 Task: Change  the formatting of the data to Which is  Less than 5, In conditional formating, put the option 'Green Fill with Dark Green Text. . 'add another formatting option Format As Table, insert the option Orange Table style Medium 3 In the sheet   Impact Sales log   book
Action: Mouse moved to (131, 300)
Screenshot: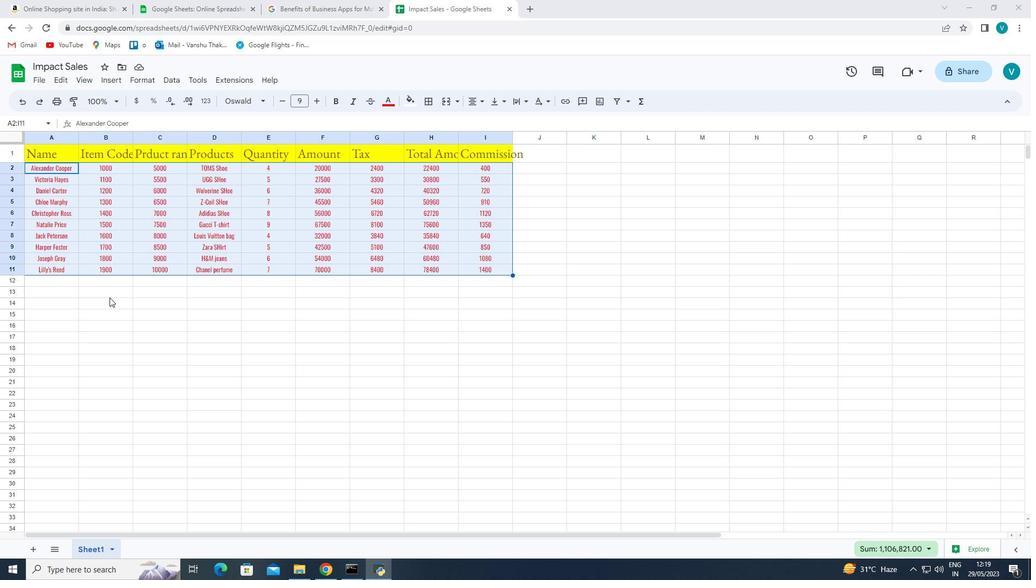 
Action: Mouse pressed left at (131, 300)
Screenshot: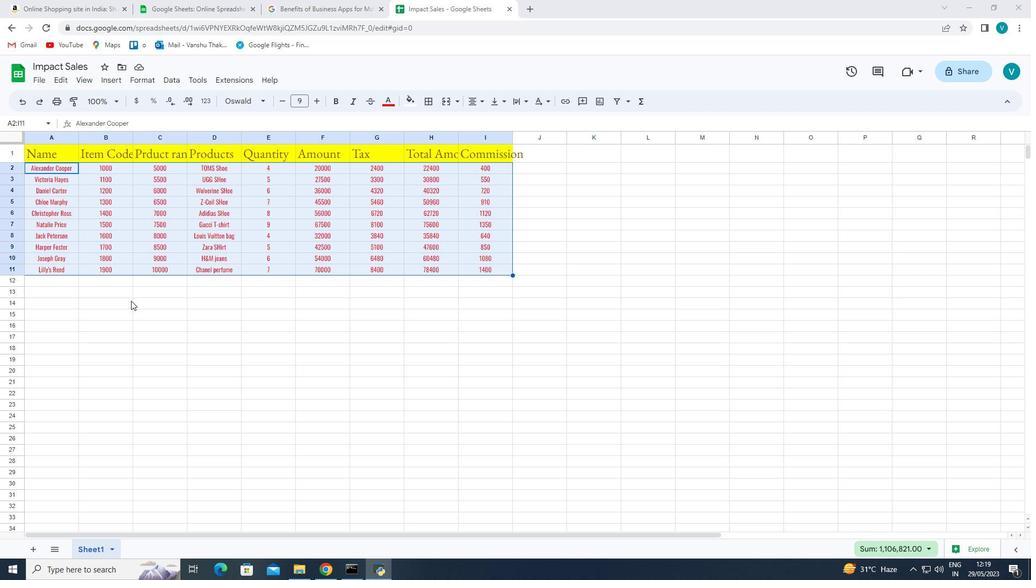 
Action: Mouse moved to (67, 165)
Screenshot: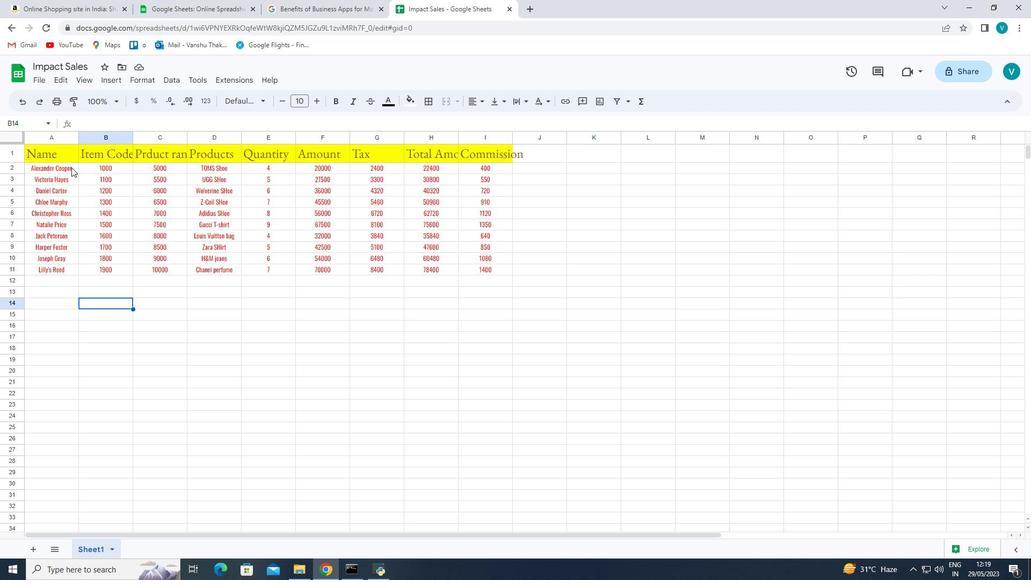 
Action: Mouse pressed left at (67, 165)
Screenshot: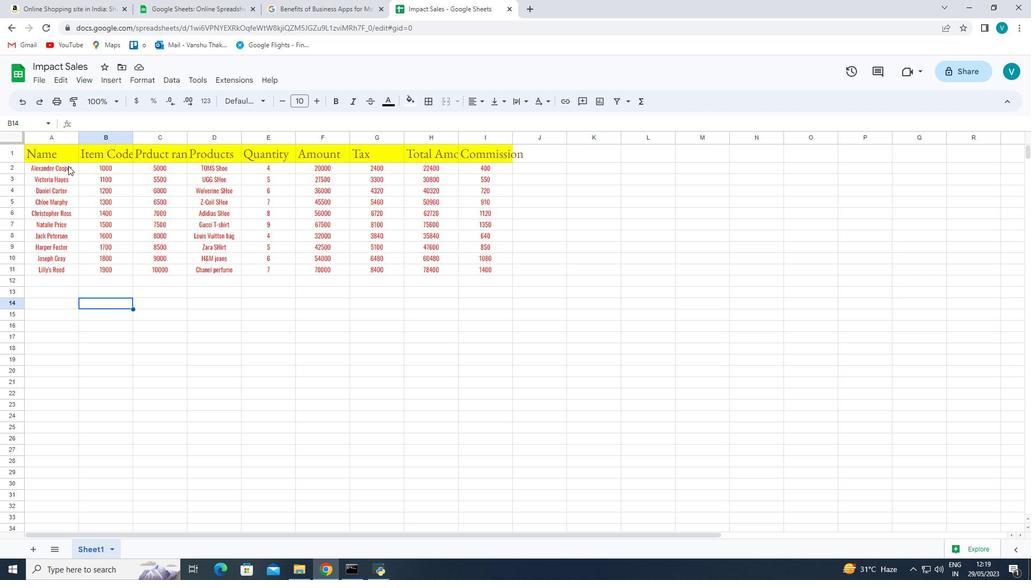 
Action: Key pressed <Key.shift><Key.right><Key.right><Key.right><Key.right><Key.right><Key.right><Key.right><Key.right><Key.down><Key.down><Key.down><Key.down><Key.down><Key.down><Key.down><Key.down><Key.down>
Screenshot: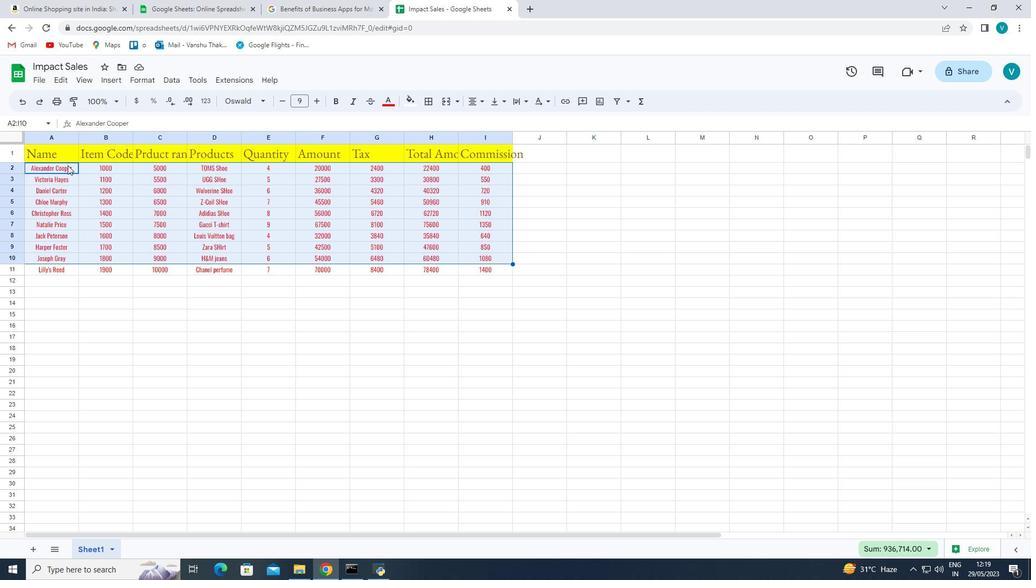 
Action: Mouse moved to (130, 80)
Screenshot: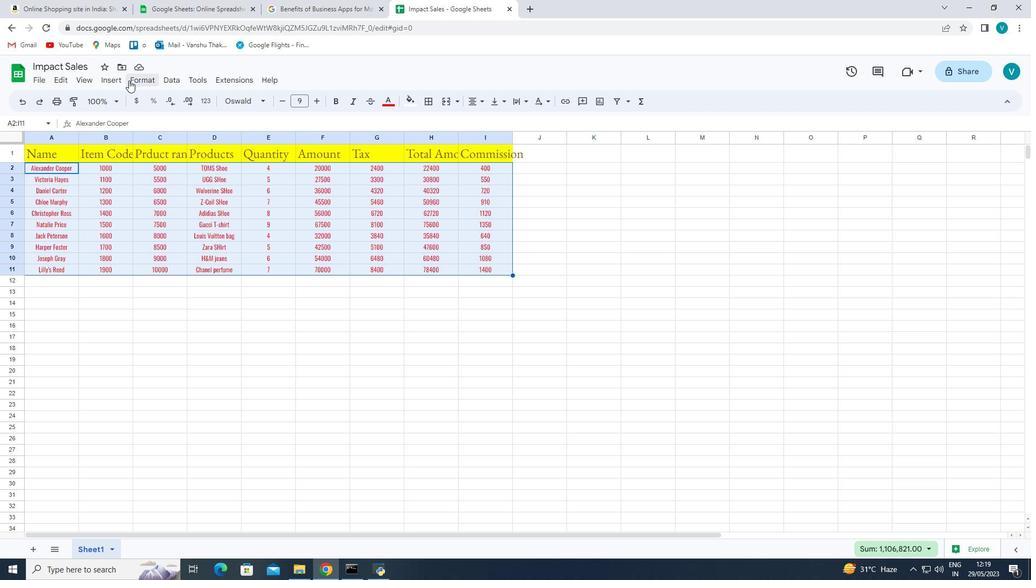 
Action: Mouse pressed left at (130, 80)
Screenshot: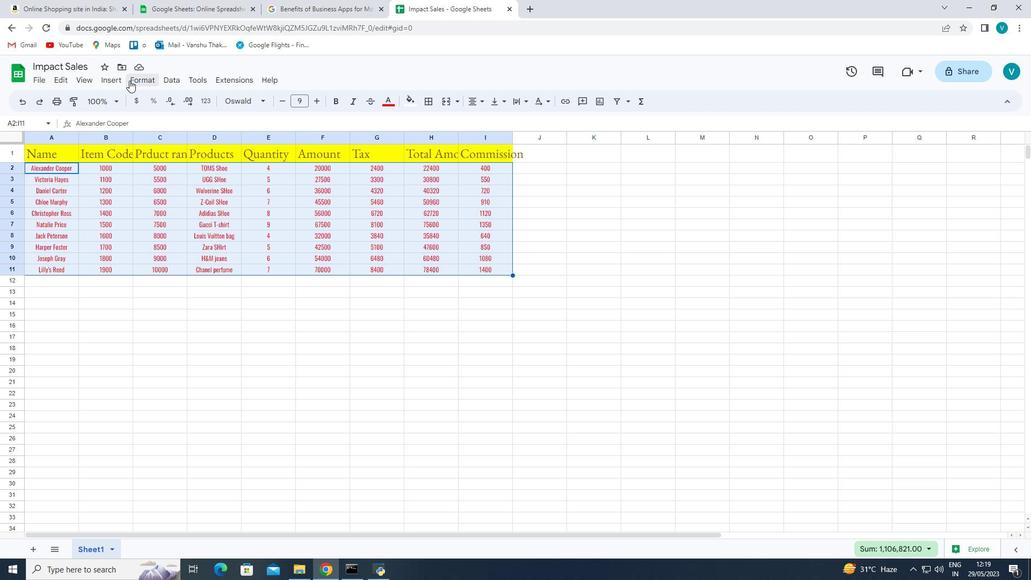 
Action: Mouse moved to (171, 258)
Screenshot: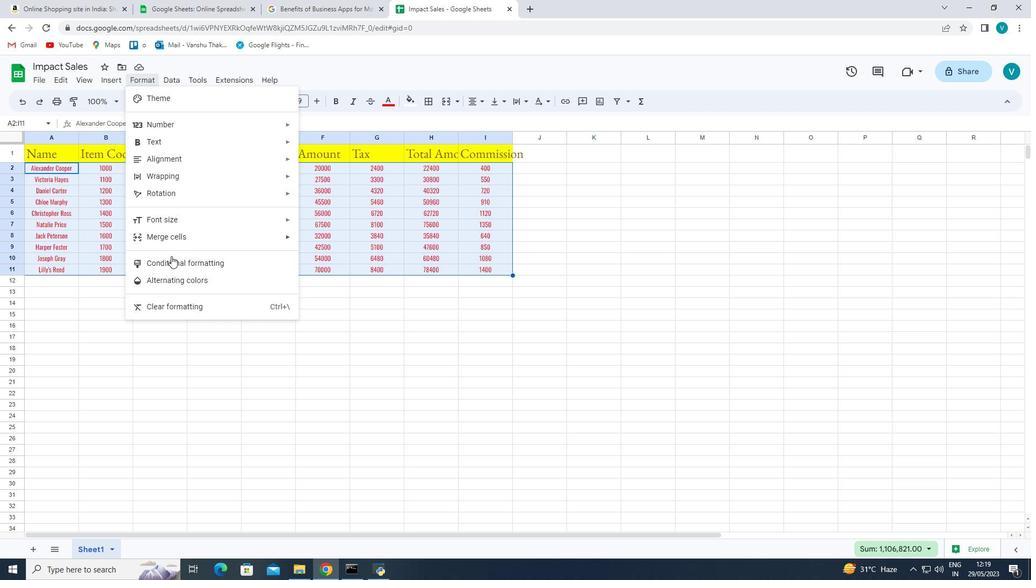 
Action: Mouse pressed left at (171, 258)
Screenshot: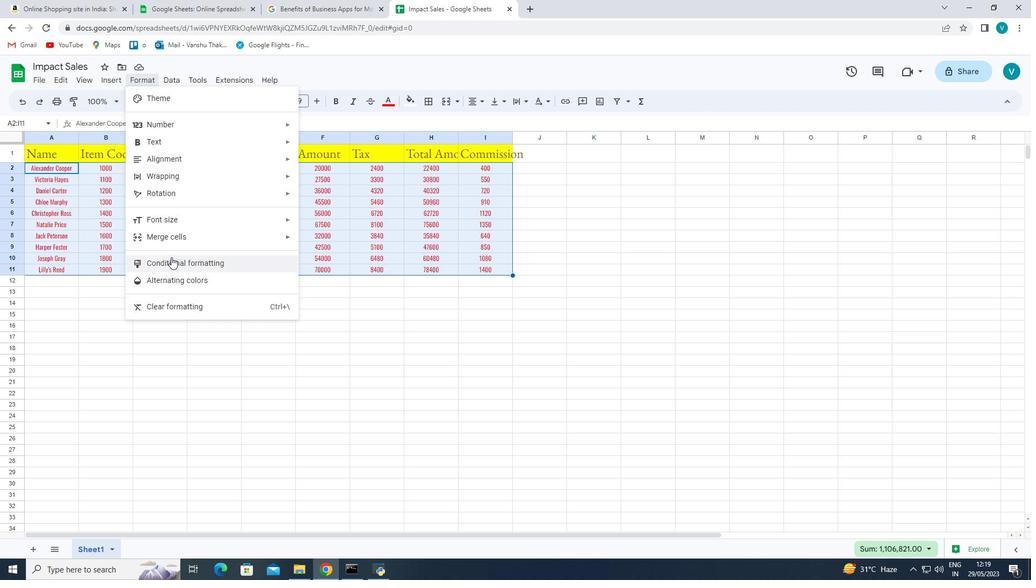 
Action: Mouse moved to (965, 250)
Screenshot: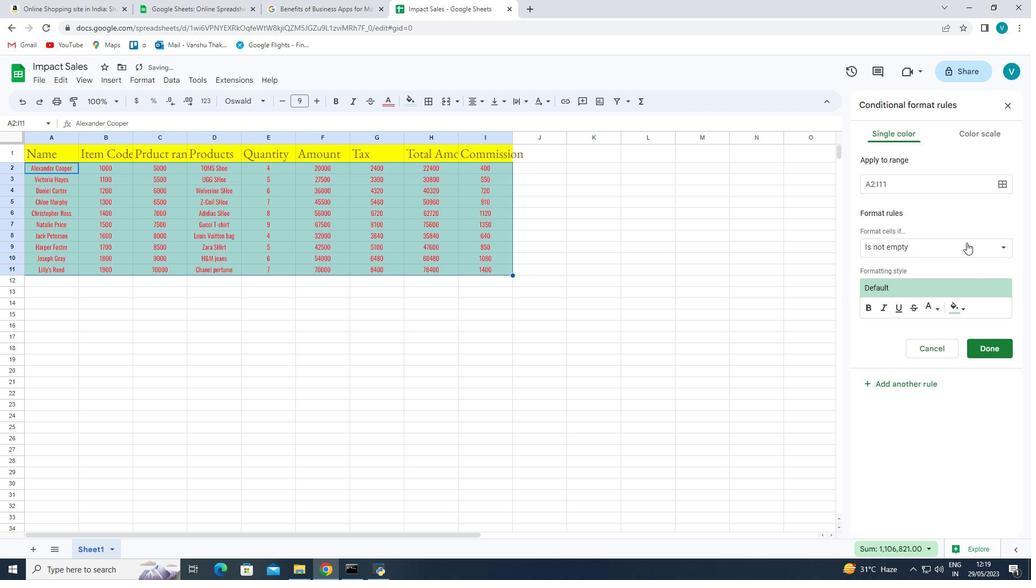 
Action: Mouse pressed left at (965, 250)
Screenshot: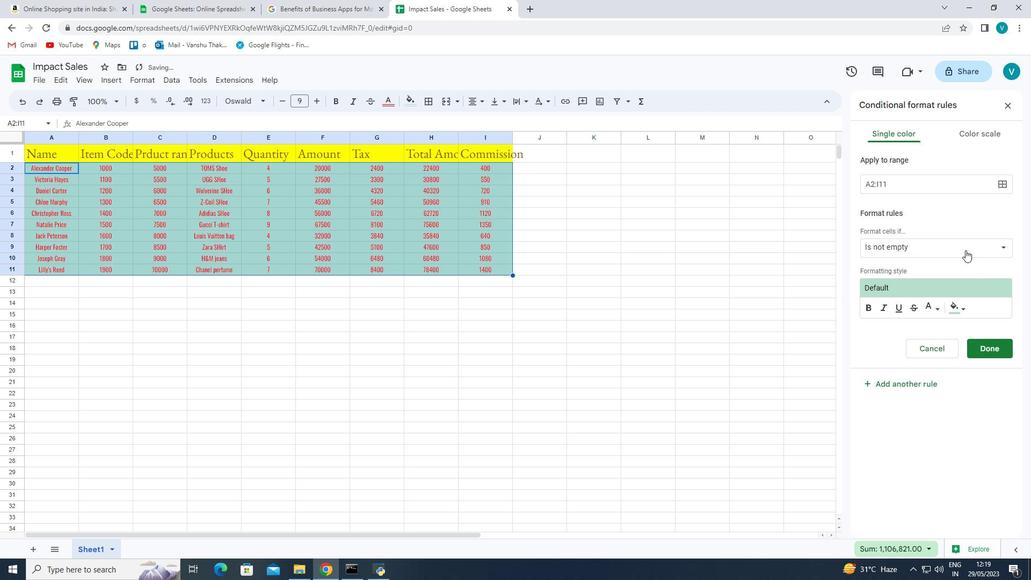 
Action: Mouse moved to (908, 449)
Screenshot: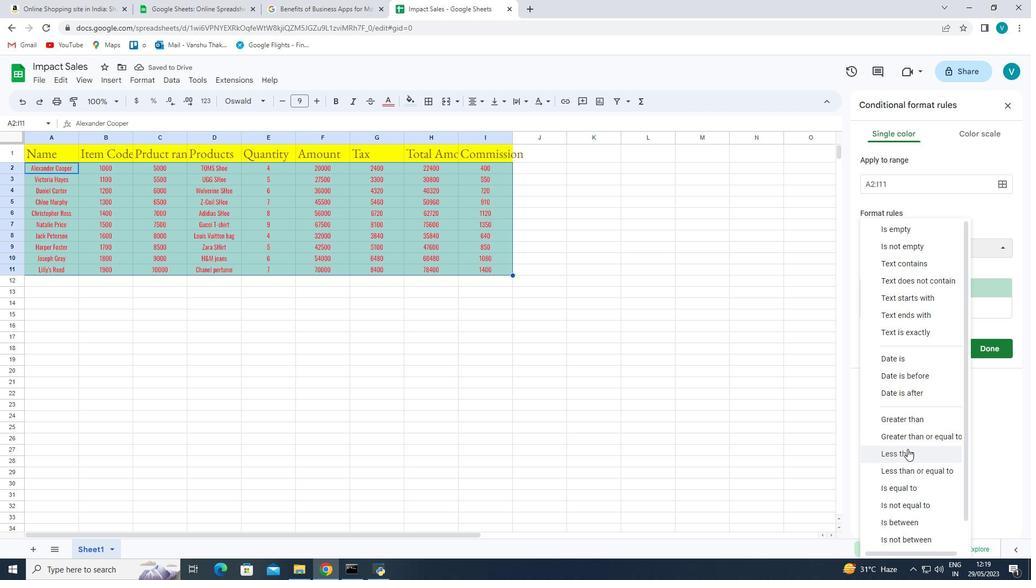
Action: Mouse pressed left at (908, 449)
Screenshot: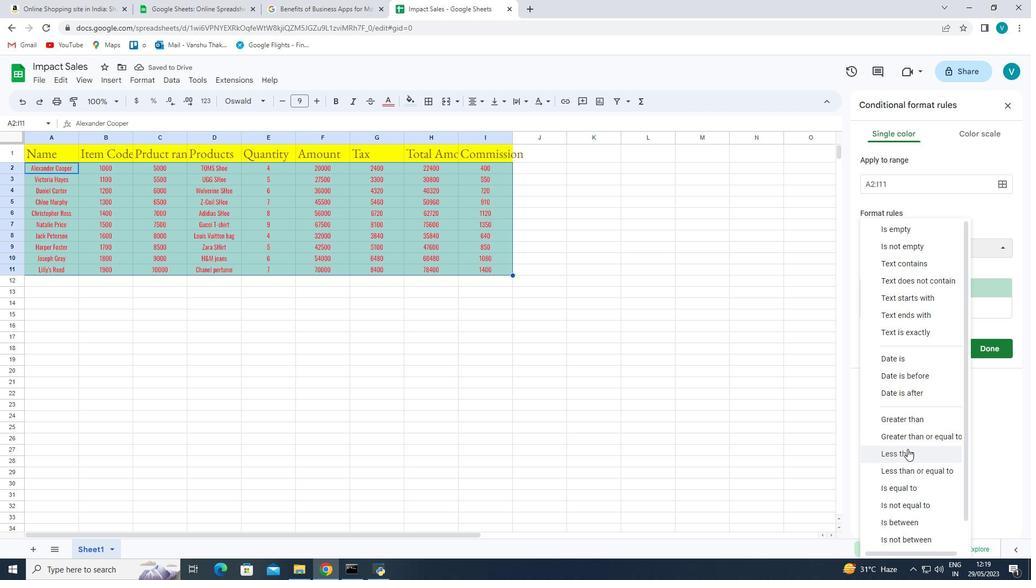 
Action: Mouse moved to (932, 265)
Screenshot: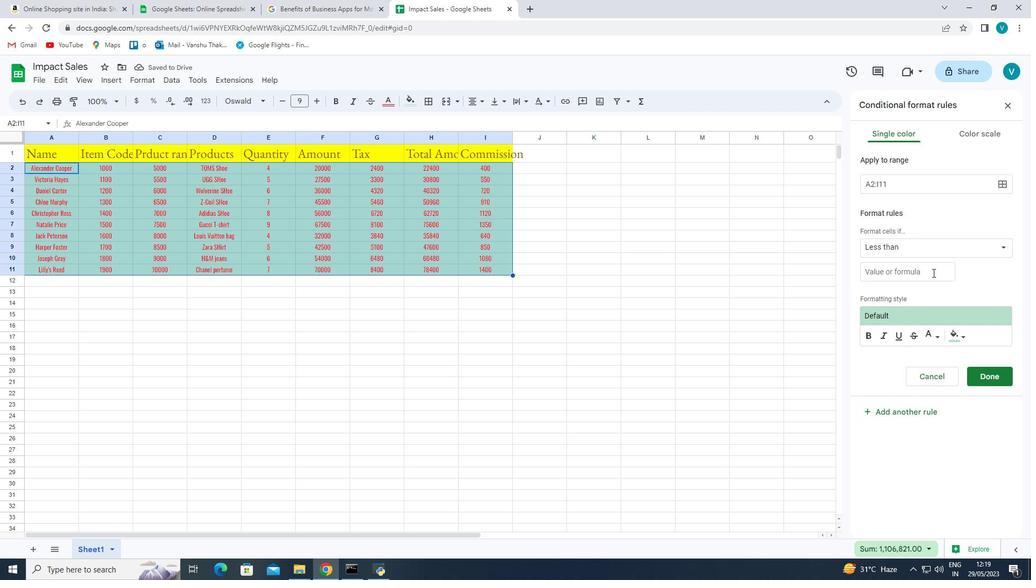 
Action: Mouse pressed left at (932, 265)
Screenshot: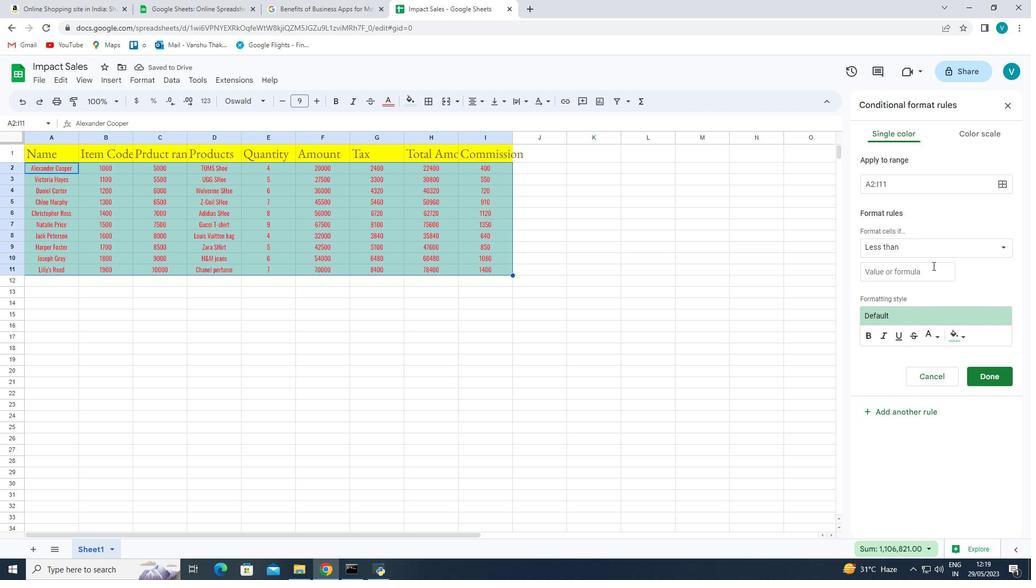 
Action: Key pressed 5
Screenshot: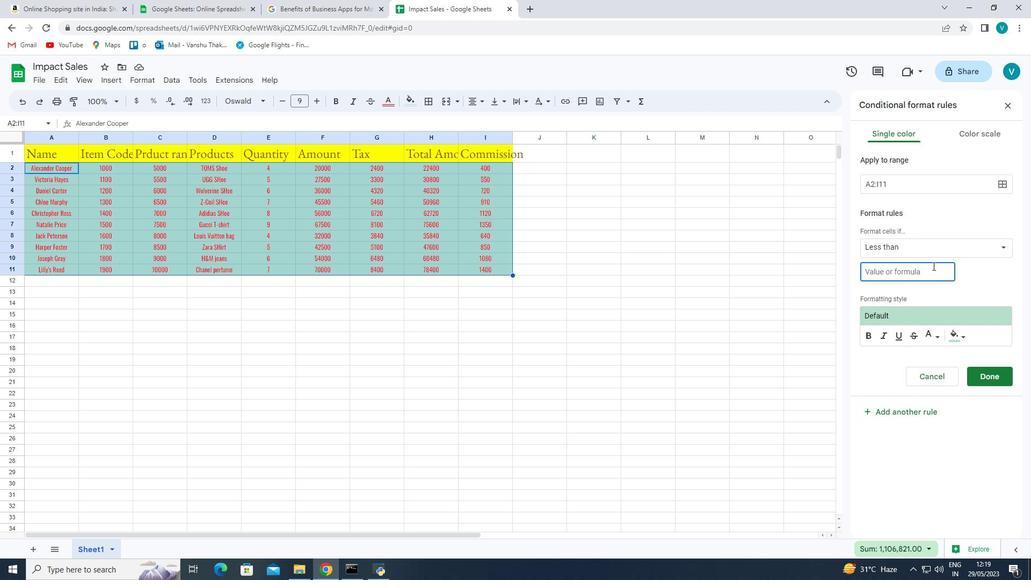 
Action: Mouse moved to (955, 335)
Screenshot: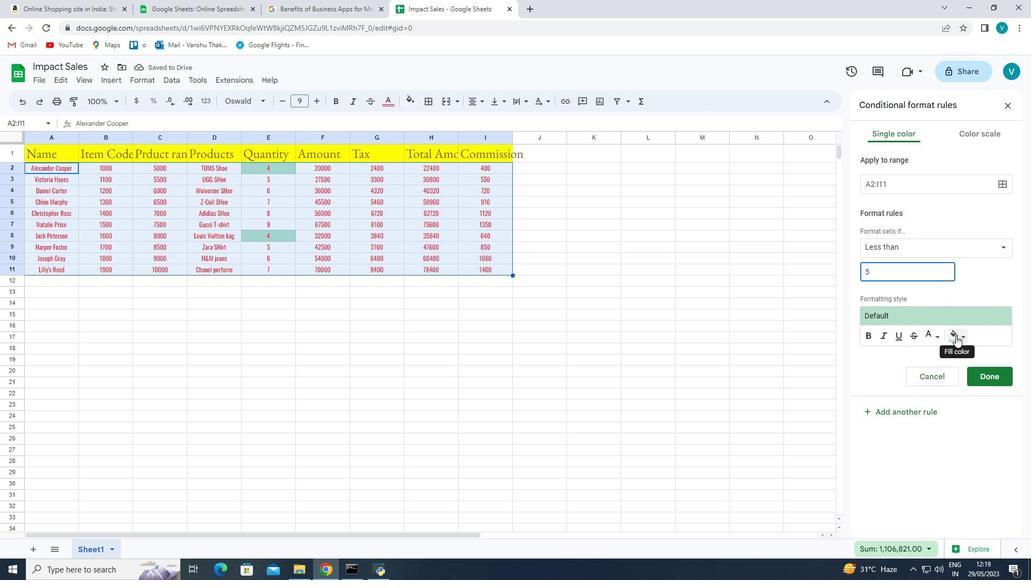 
Action: Mouse pressed left at (955, 335)
Screenshot: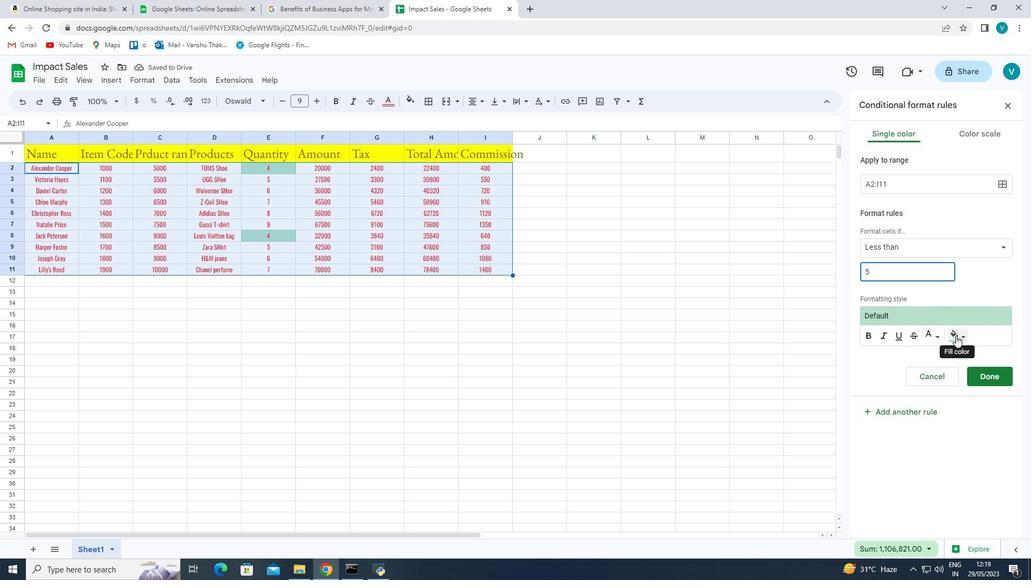 
Action: Mouse moved to (897, 431)
Screenshot: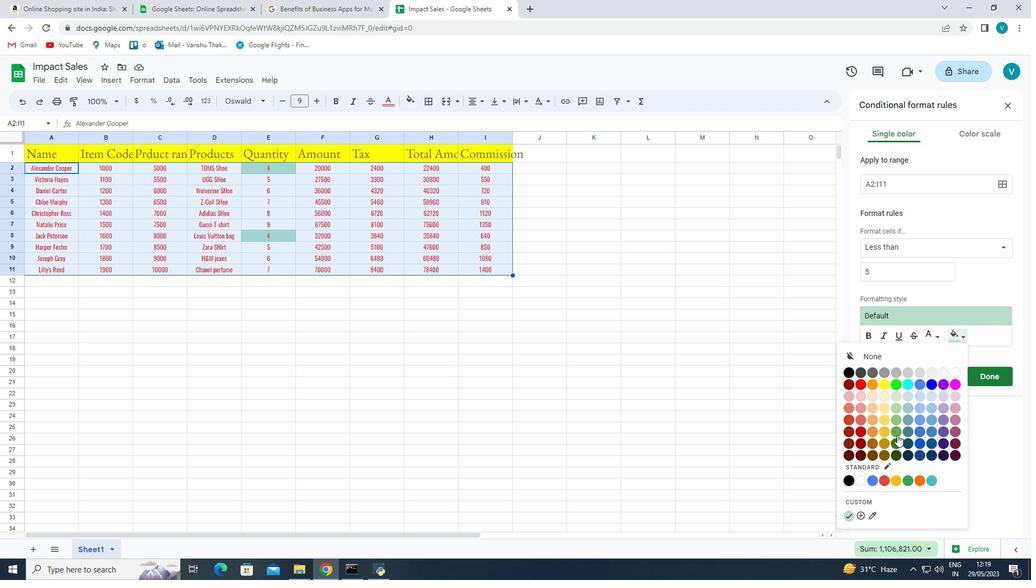 
Action: Mouse pressed left at (897, 431)
Screenshot: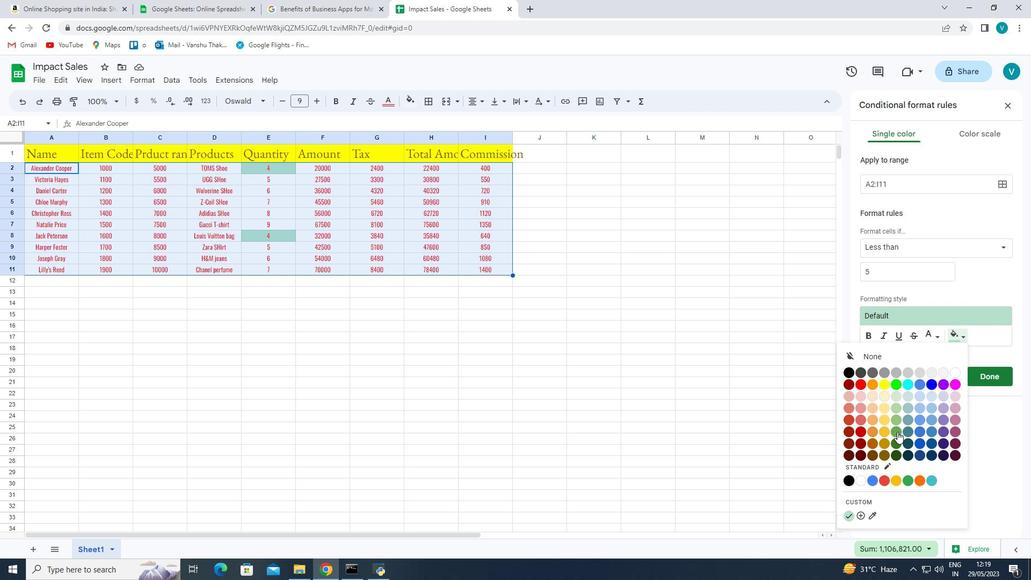 
Action: Mouse moved to (931, 329)
Screenshot: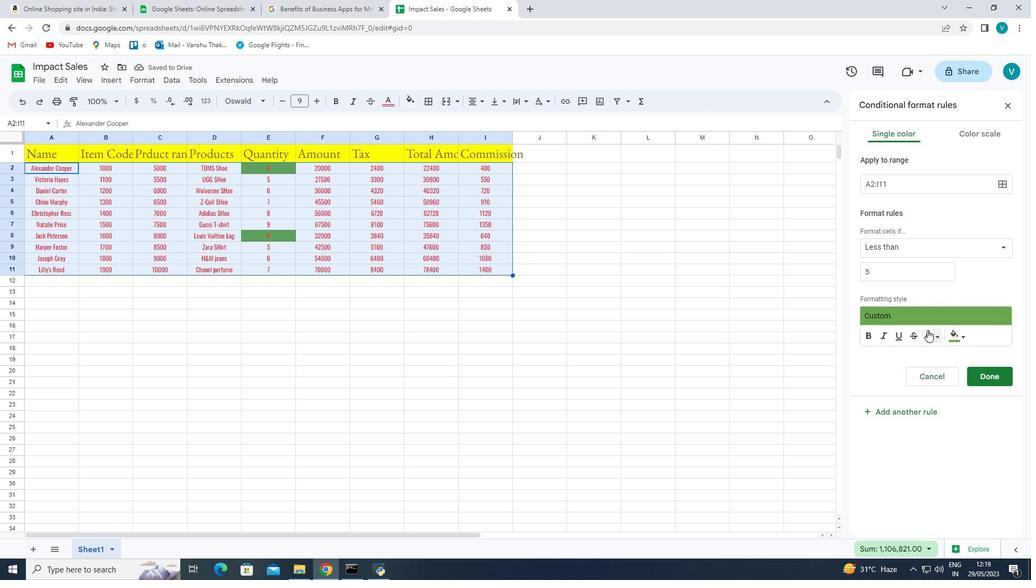 
Action: Mouse pressed left at (931, 329)
Screenshot: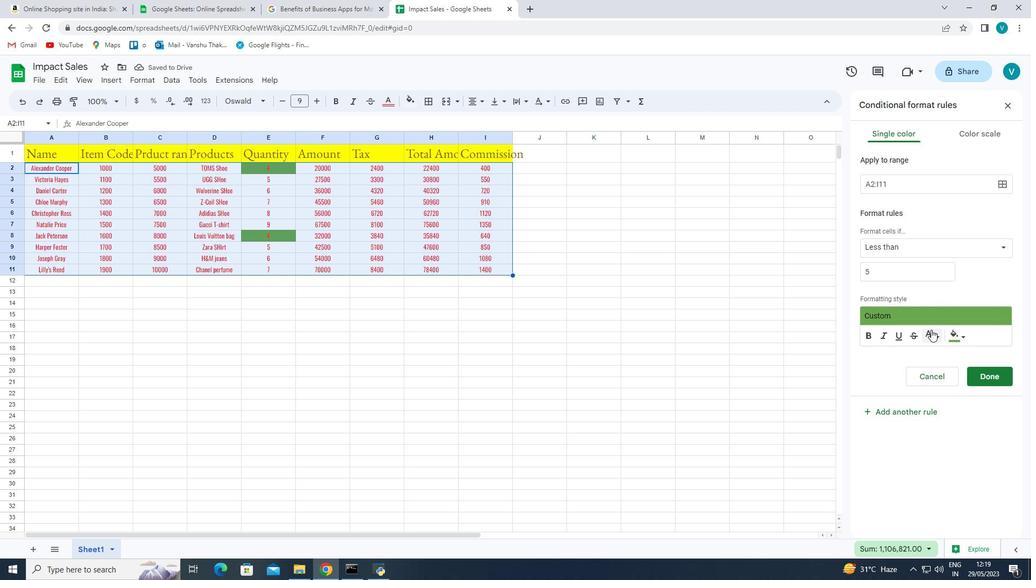
Action: Mouse moved to (884, 481)
Screenshot: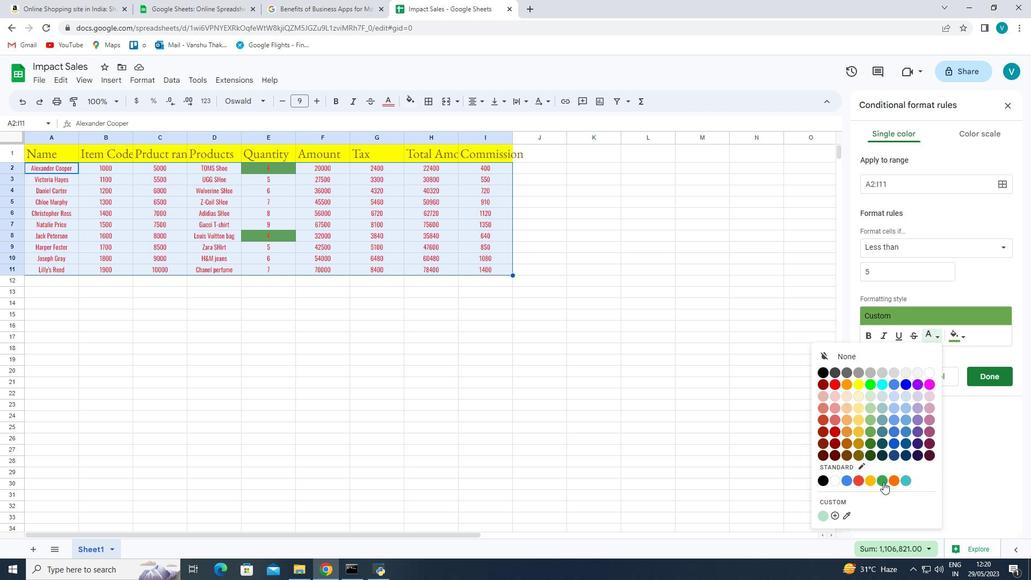 
Action: Mouse pressed left at (884, 481)
Screenshot: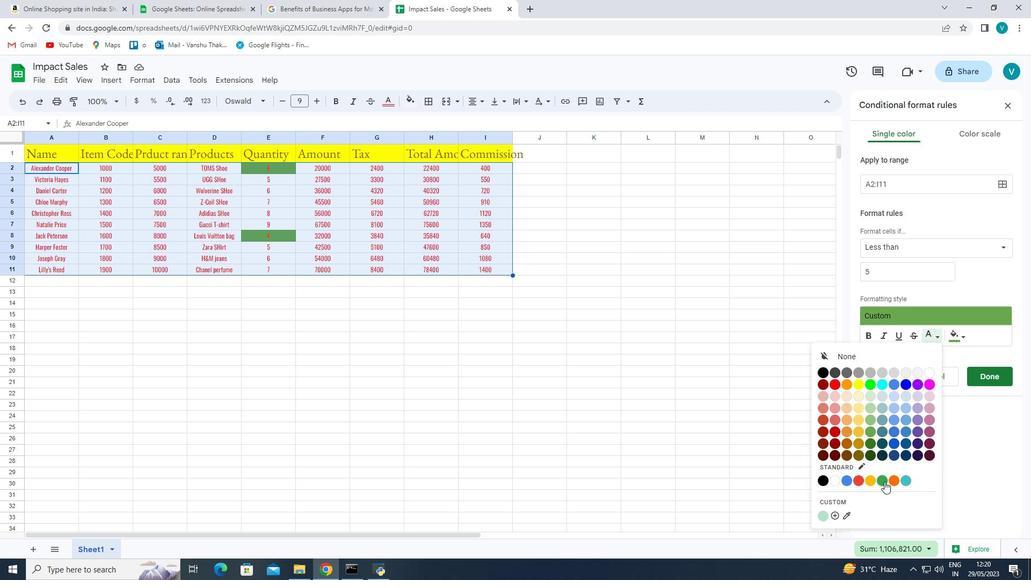 
Action: Mouse moved to (984, 376)
Screenshot: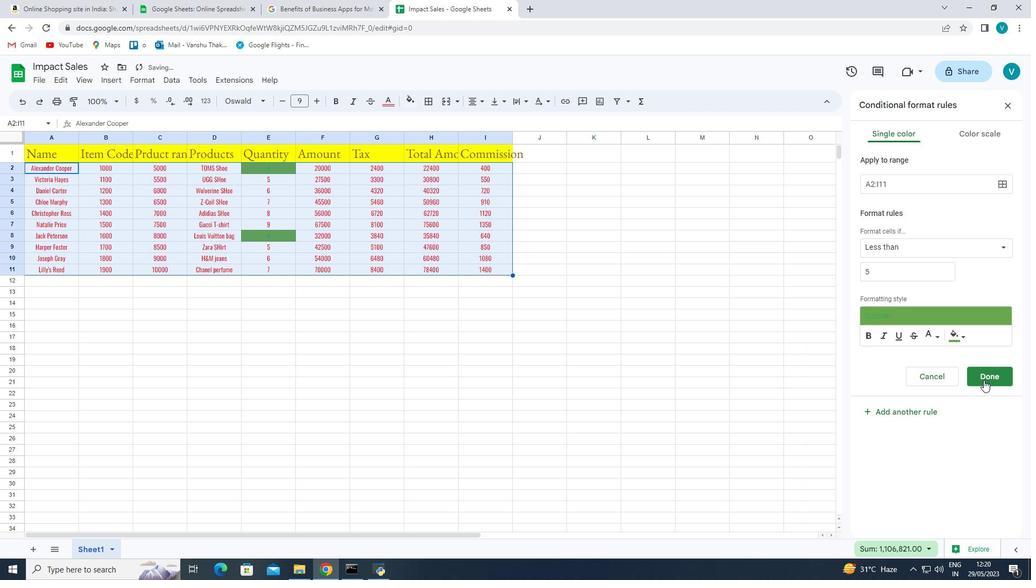 
Action: Mouse pressed left at (984, 376)
Screenshot: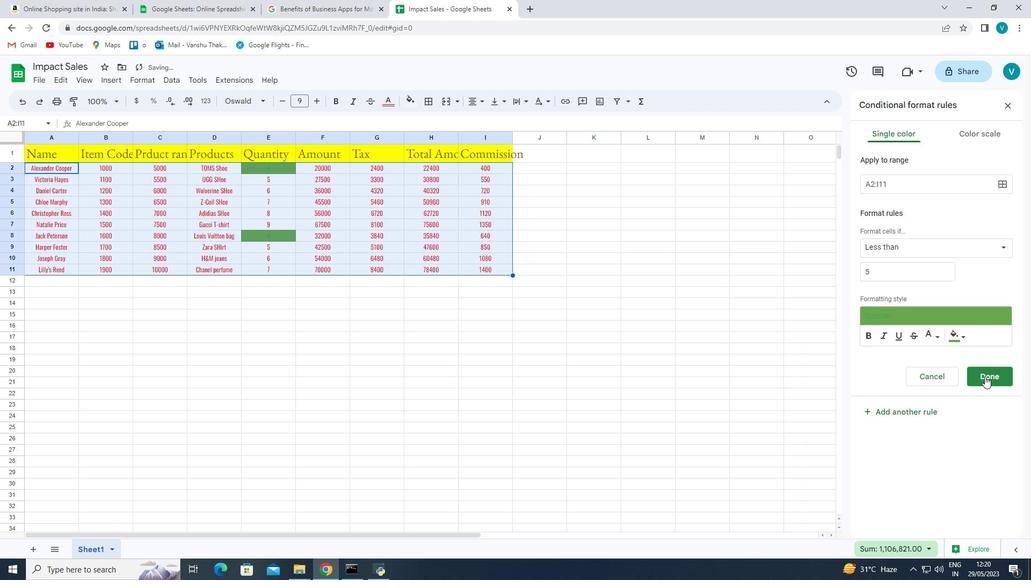 
Action: Mouse moved to (621, 352)
Screenshot: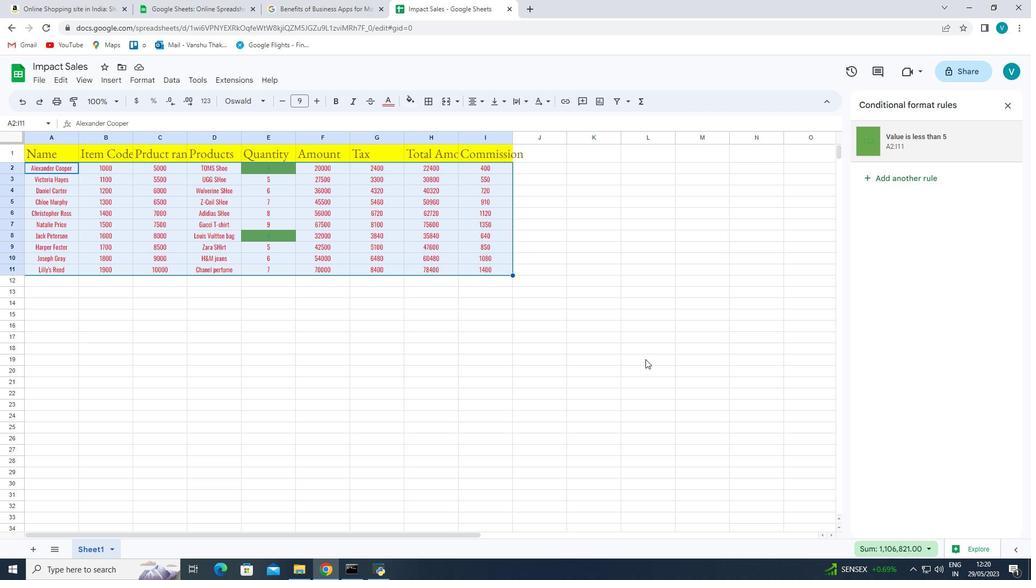 
Action: Mouse pressed left at (621, 352)
Screenshot: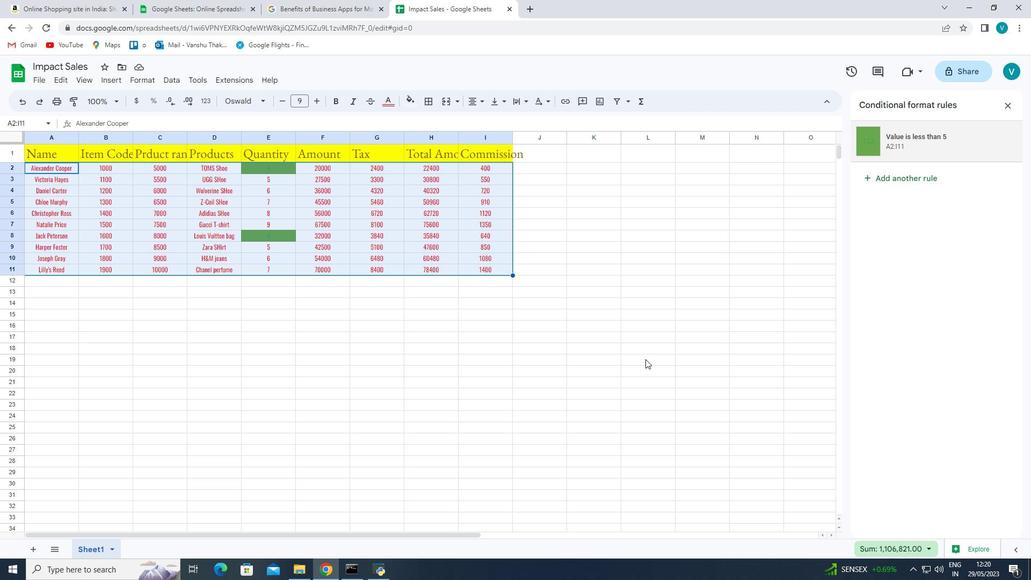 
Action: Mouse moved to (69, 169)
Screenshot: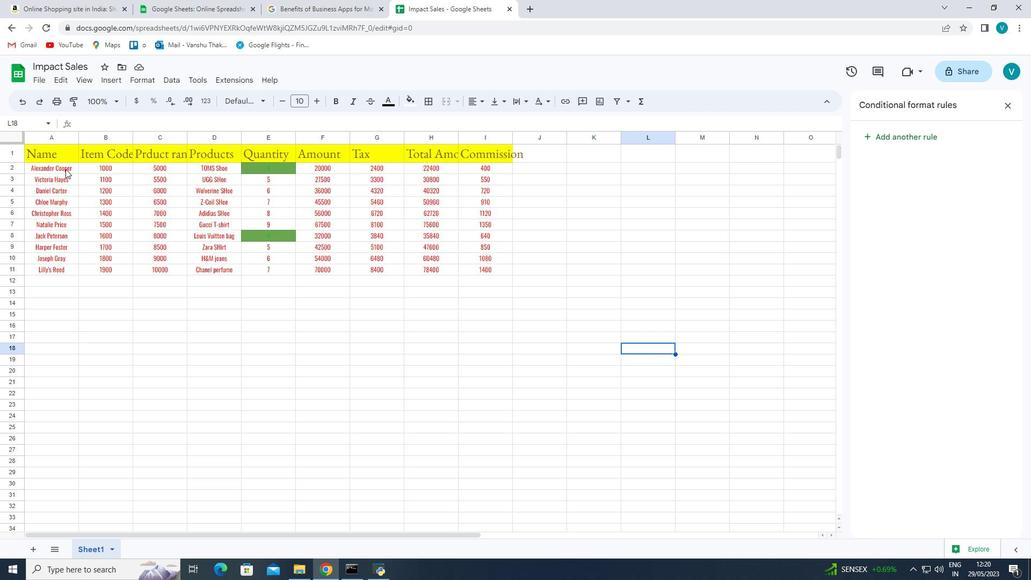 
Action: Mouse pressed left at (69, 169)
Screenshot: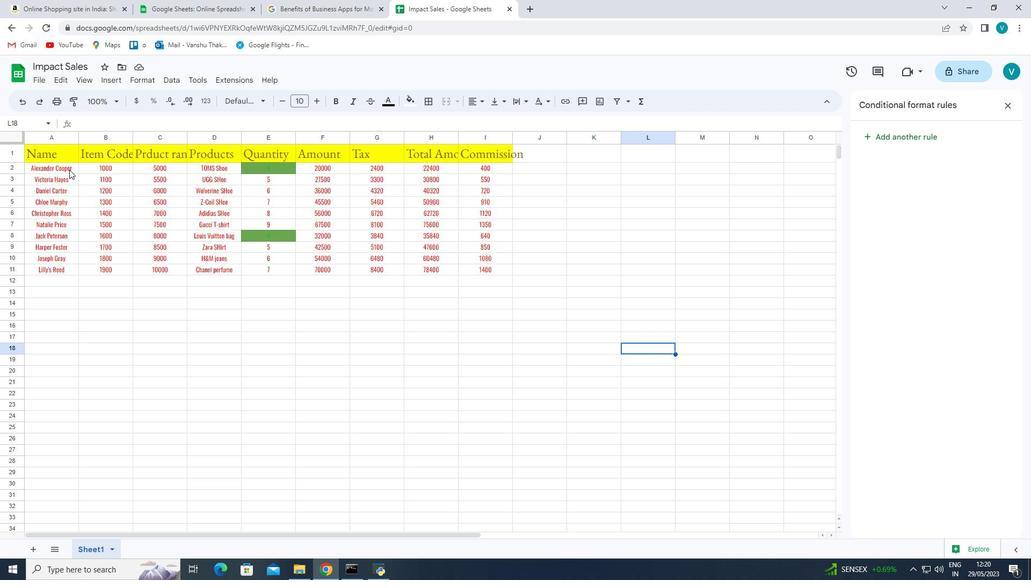 
Action: Mouse moved to (67, 140)
Screenshot: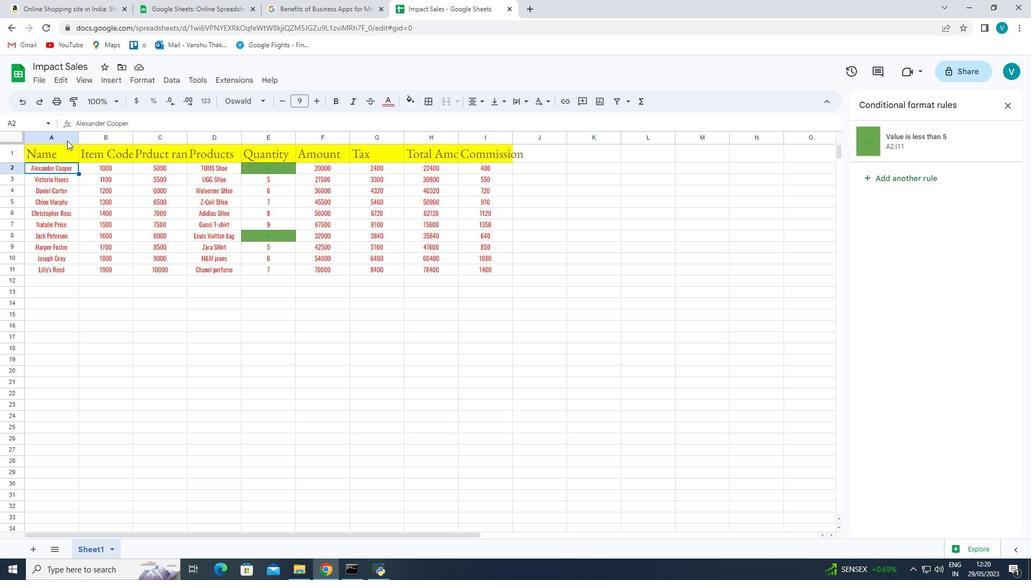 
Action: Mouse pressed left at (67, 140)
Screenshot: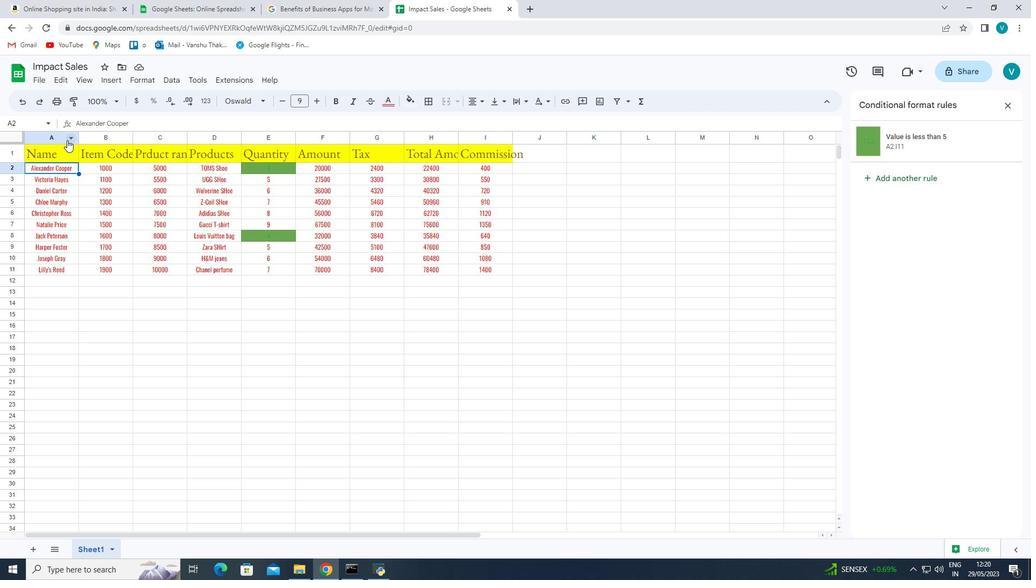 
Action: Mouse moved to (253, 137)
Screenshot: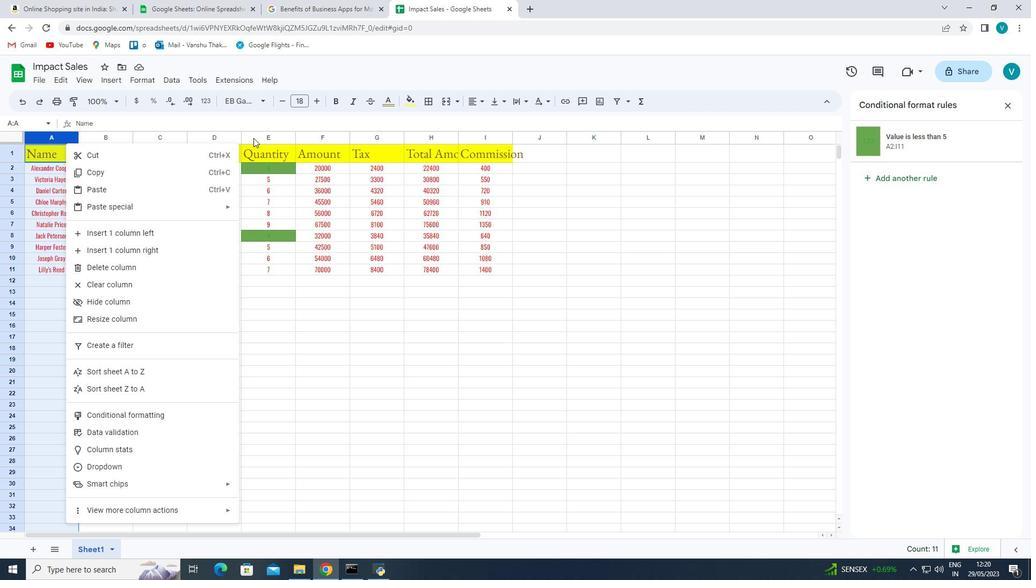 
Action: Mouse pressed left at (253, 137)
Screenshot: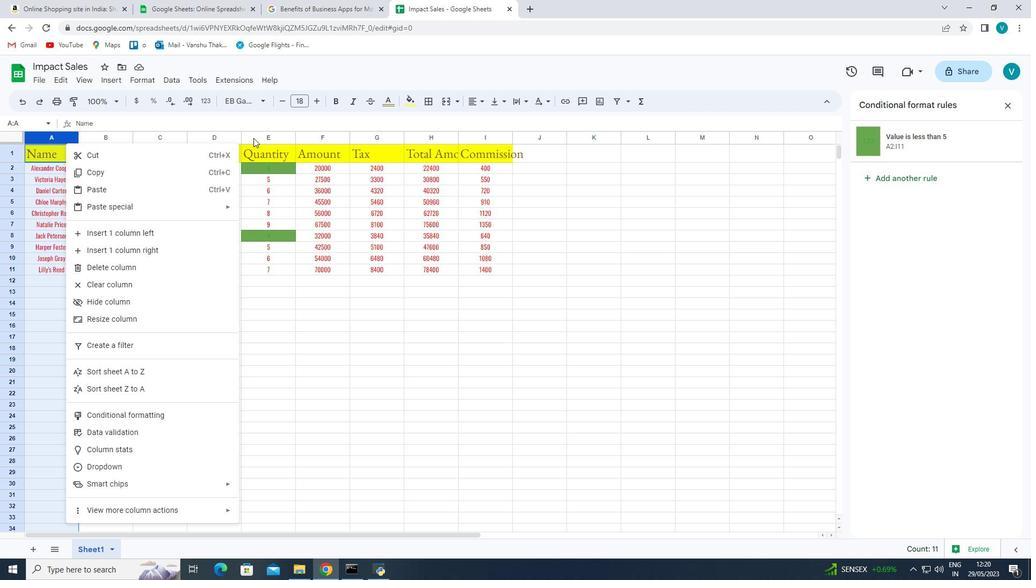 
Action: Mouse moved to (926, 142)
Screenshot: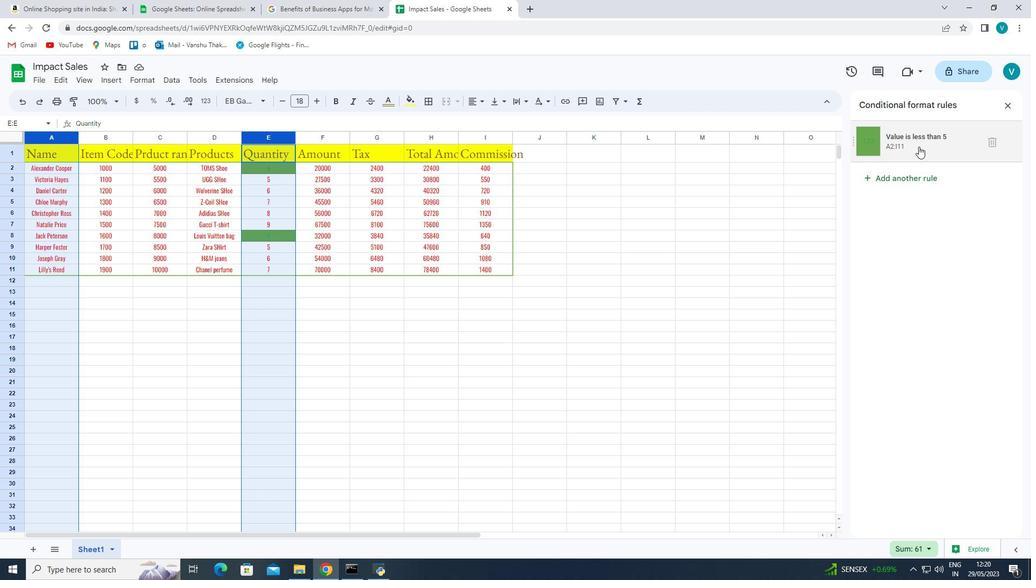 
Action: Mouse pressed left at (926, 142)
Screenshot: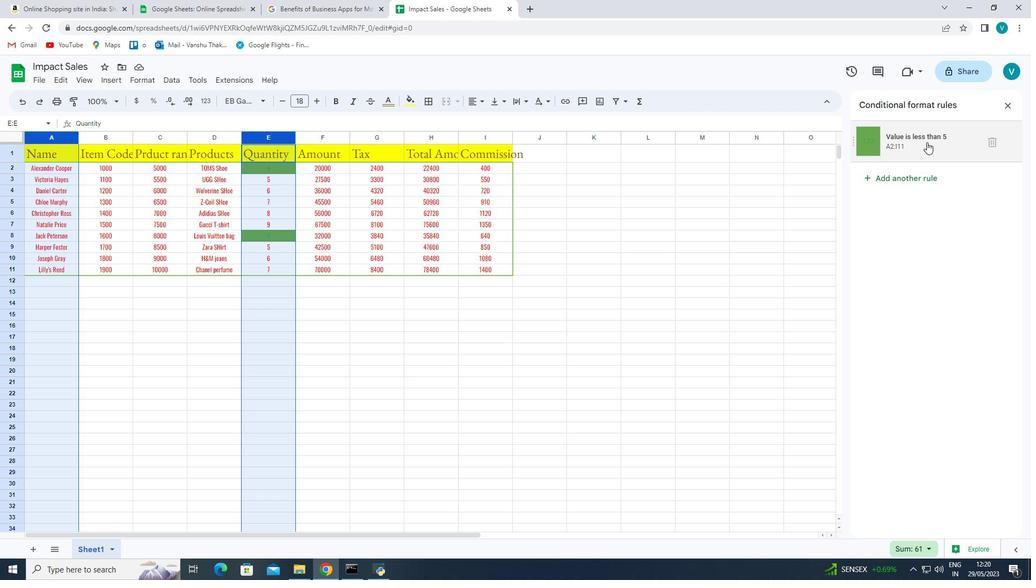 
Action: Mouse moved to (932, 336)
Screenshot: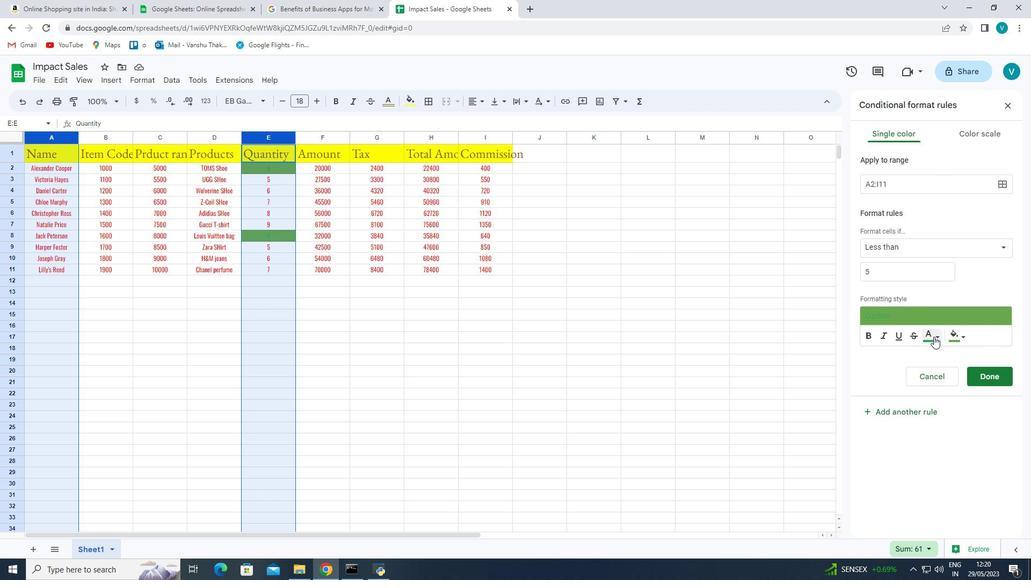 
Action: Mouse pressed left at (932, 336)
Screenshot: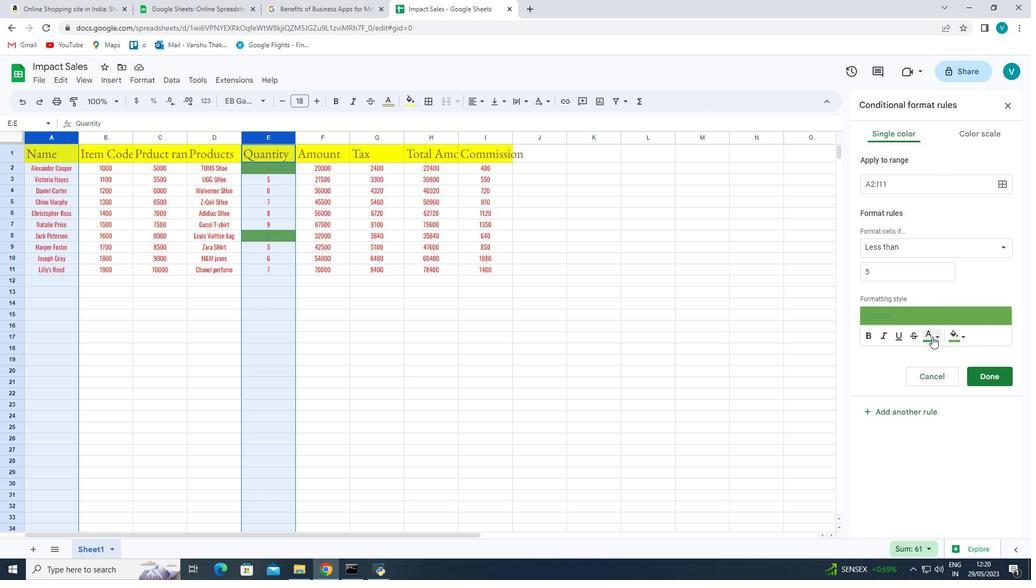
Action: Mouse moved to (870, 431)
Screenshot: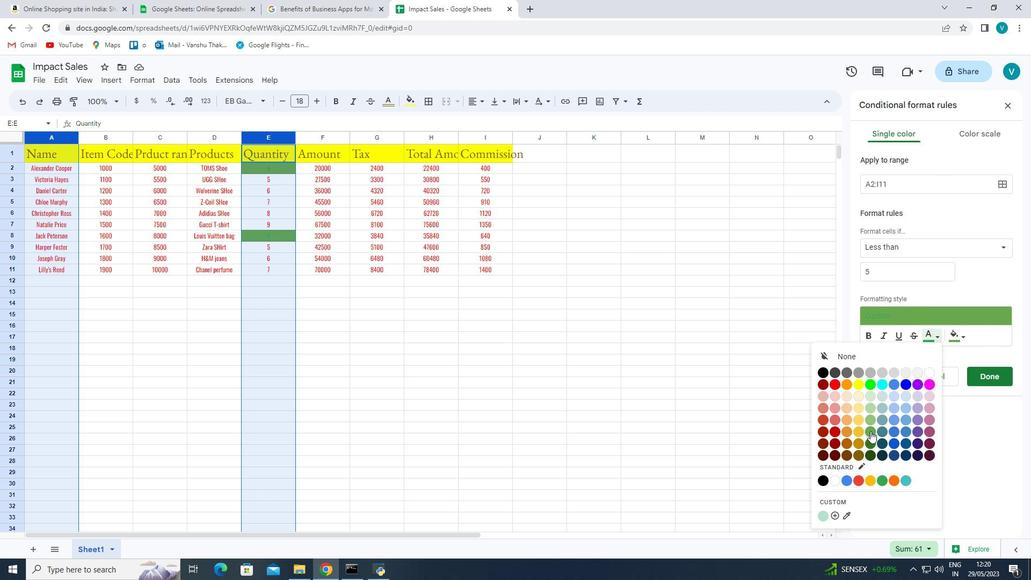 
Action: Mouse pressed left at (870, 431)
Screenshot: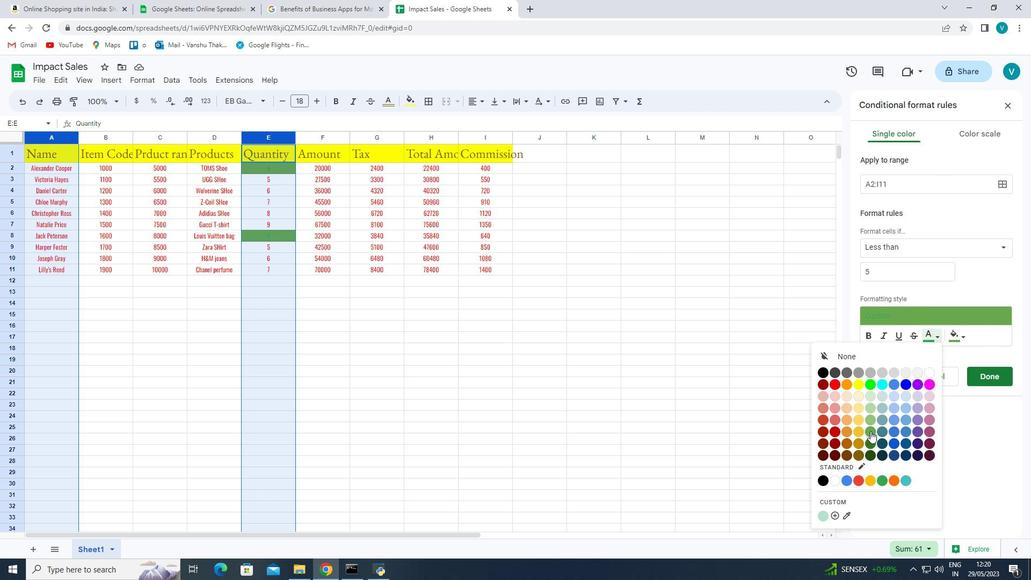 
Action: Mouse moved to (931, 337)
Screenshot: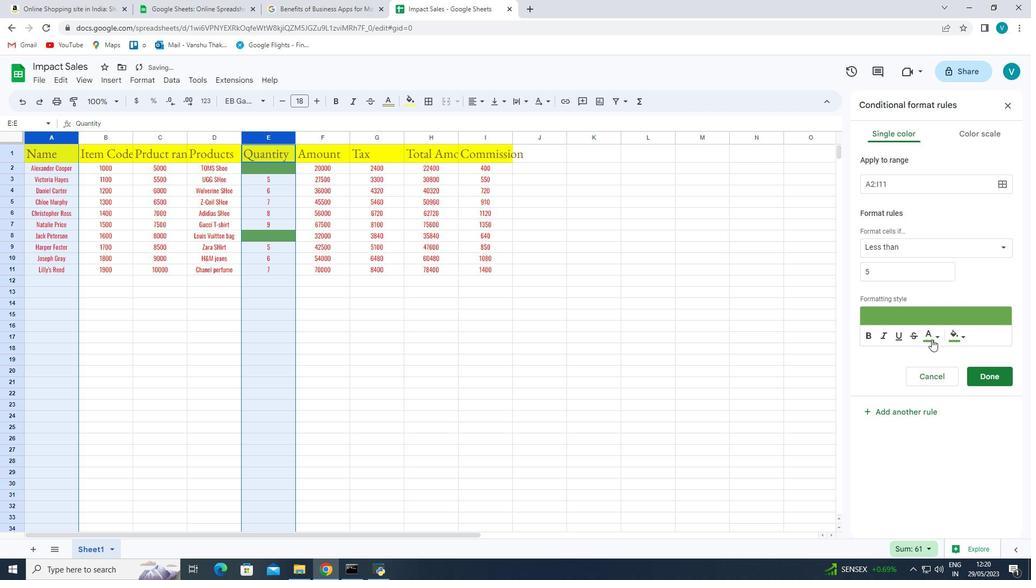 
Action: Mouse pressed left at (931, 337)
Screenshot: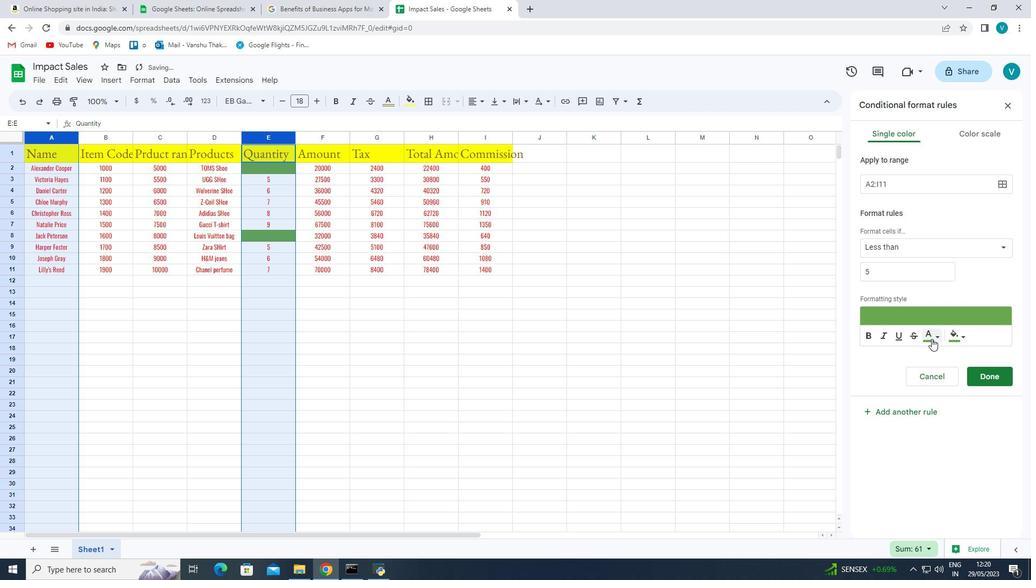 
Action: Mouse moved to (871, 449)
Screenshot: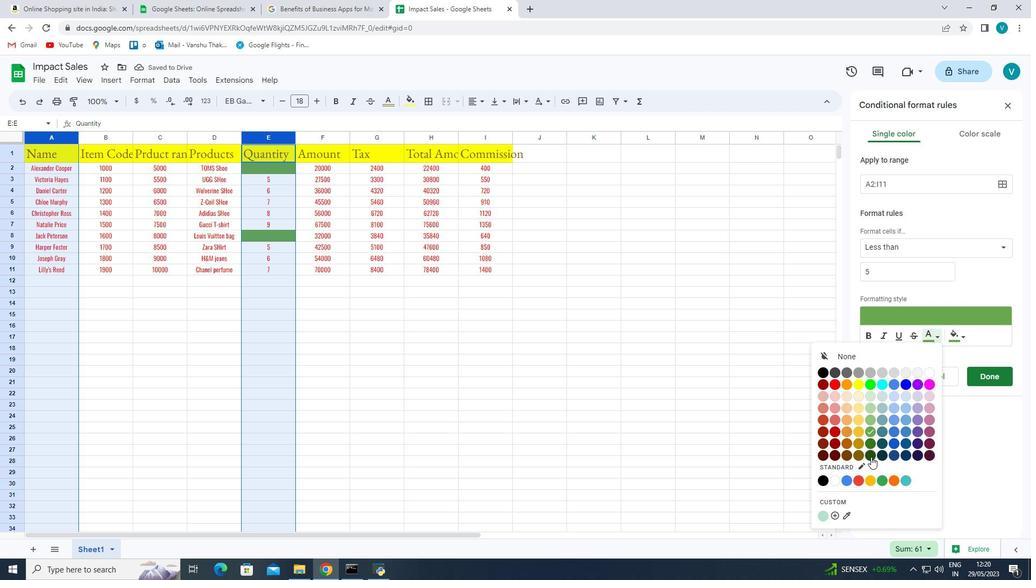 
Action: Mouse pressed left at (871, 449)
Screenshot: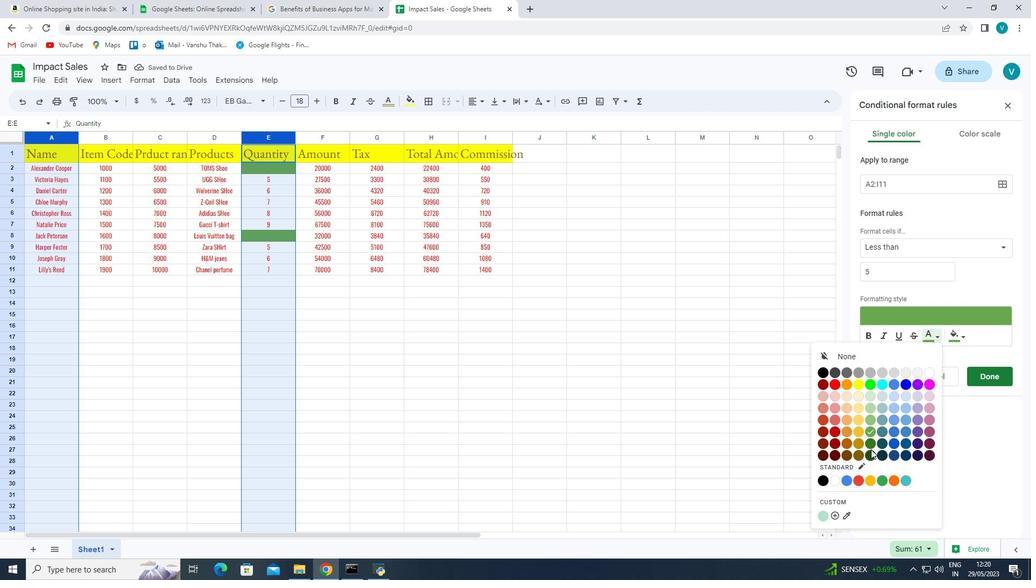 
Action: Mouse moved to (68, 150)
Screenshot: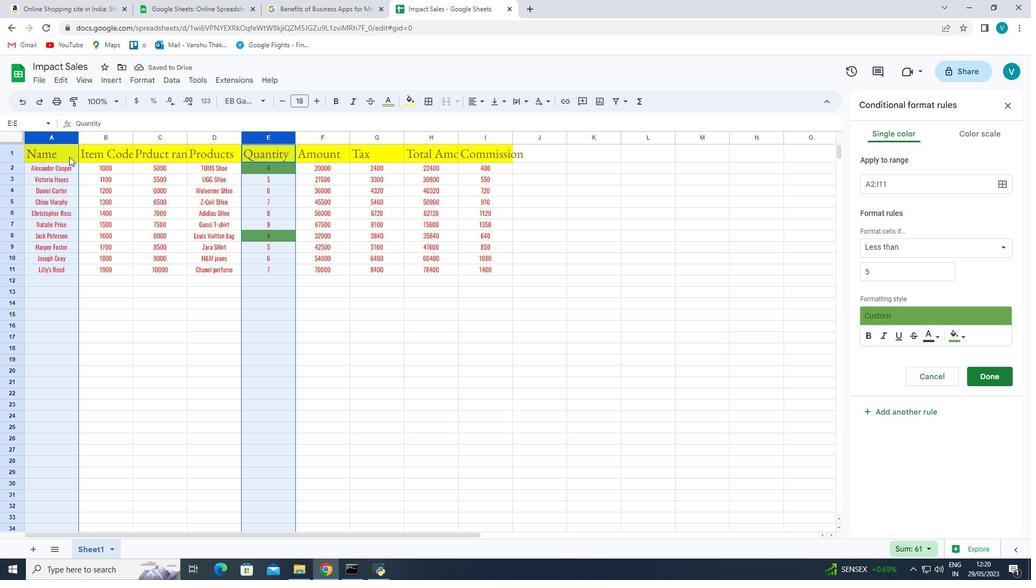 
Action: Mouse pressed left at (68, 150)
Screenshot: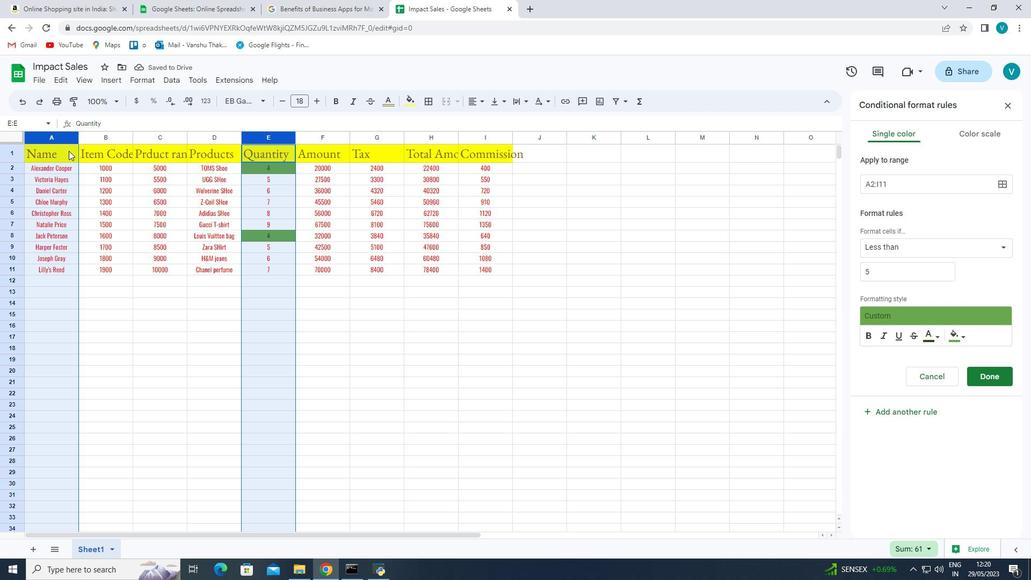 
Action: Mouse moved to (62, 136)
Screenshot: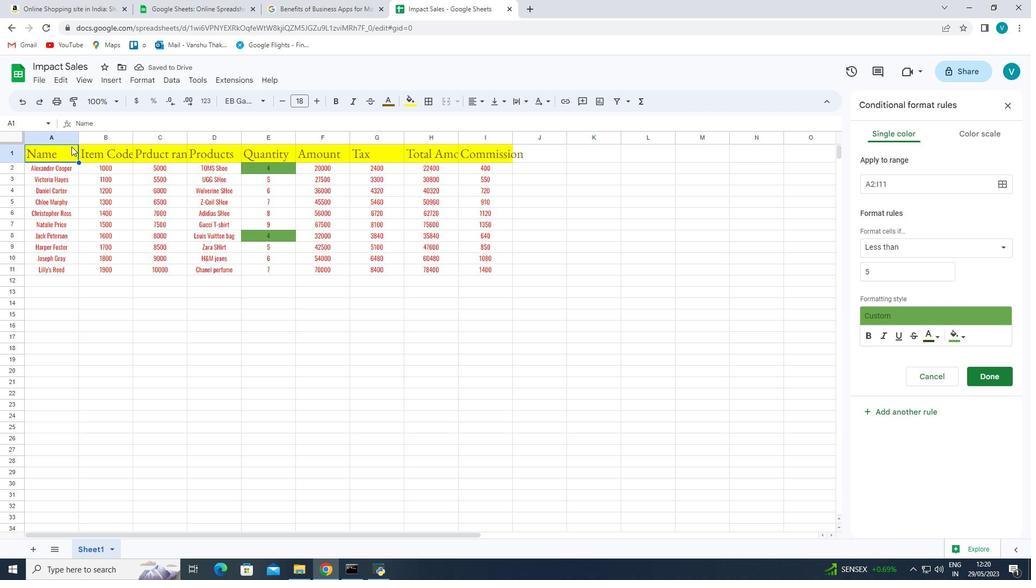 
Action: Mouse pressed left at (62, 136)
Screenshot: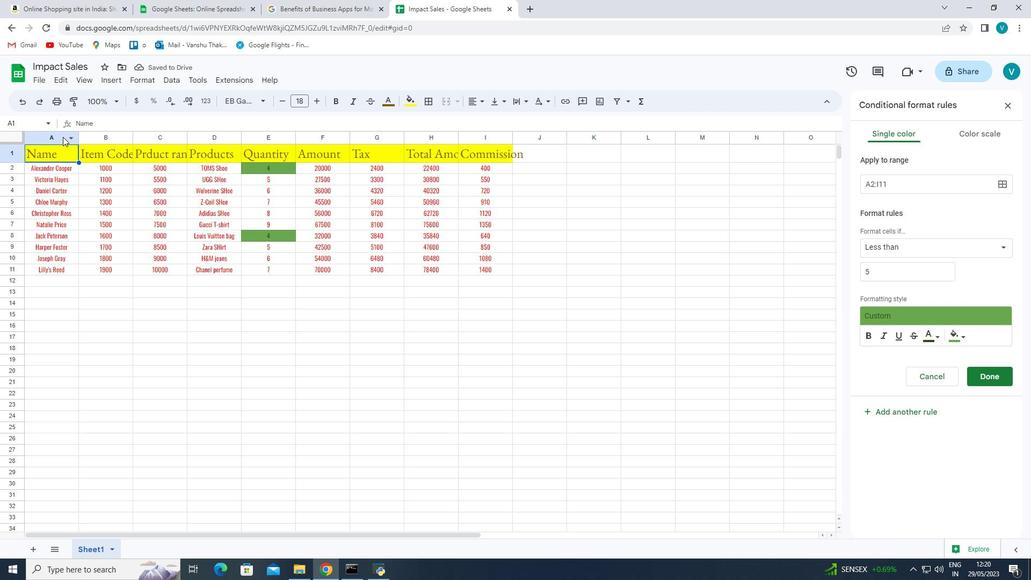 
Action: Mouse moved to (224, 133)
Screenshot: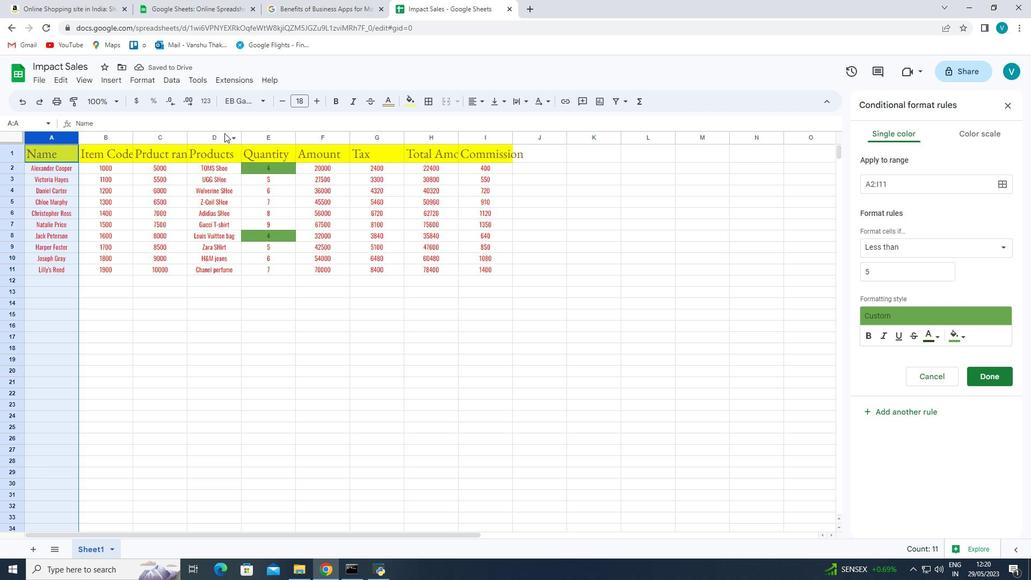 
Action: Mouse pressed left at (224, 133)
Screenshot: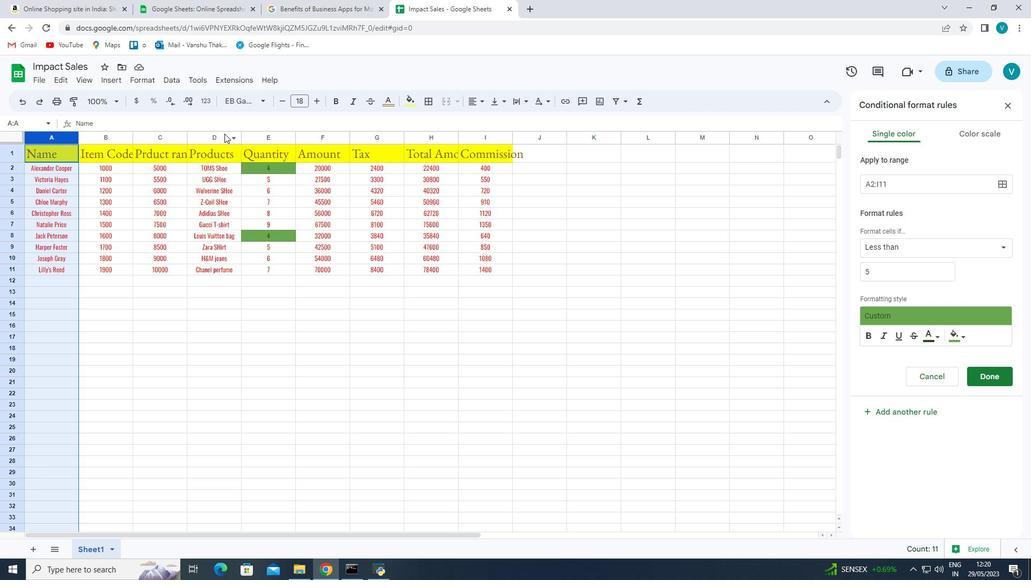 
Action: Mouse moved to (931, 337)
Screenshot: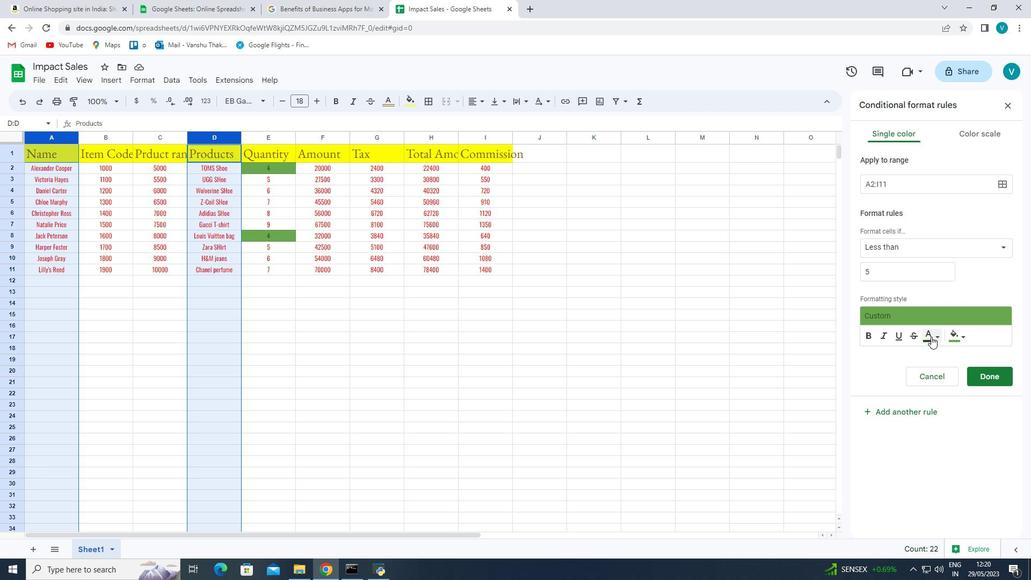 
Action: Mouse pressed left at (931, 337)
Screenshot: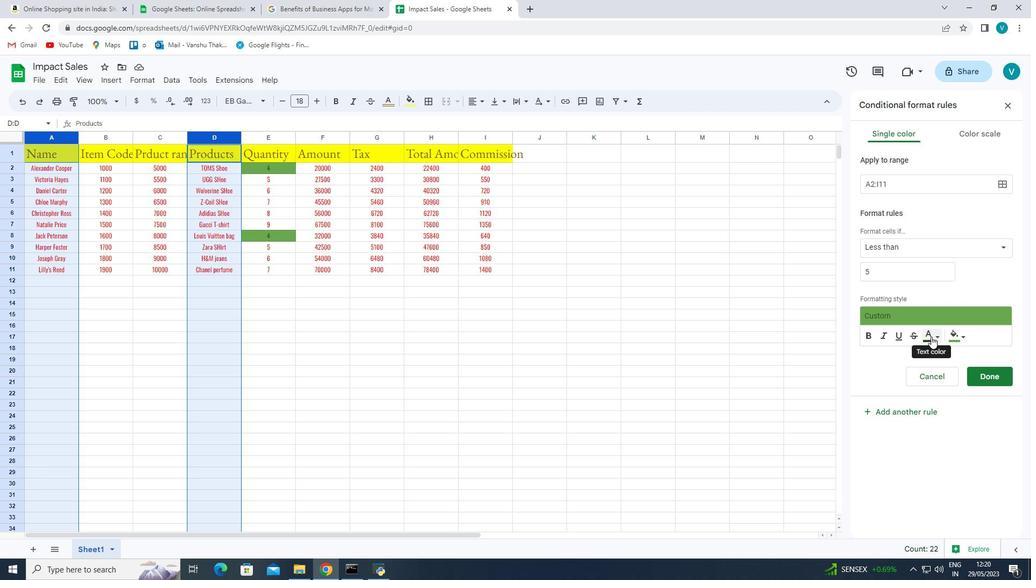 
Action: Mouse moved to (870, 427)
Screenshot: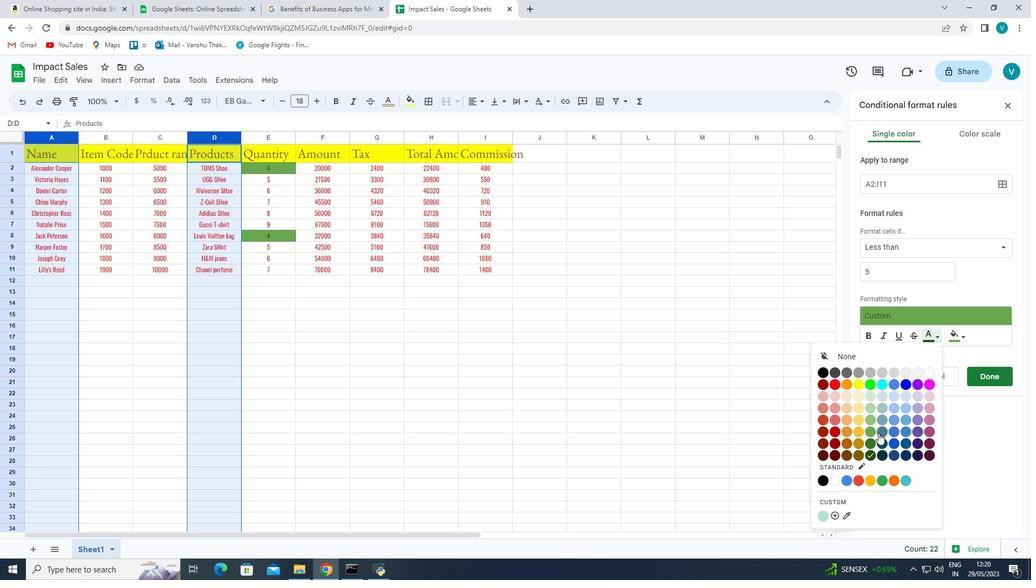 
Action: Mouse pressed left at (870, 427)
Screenshot: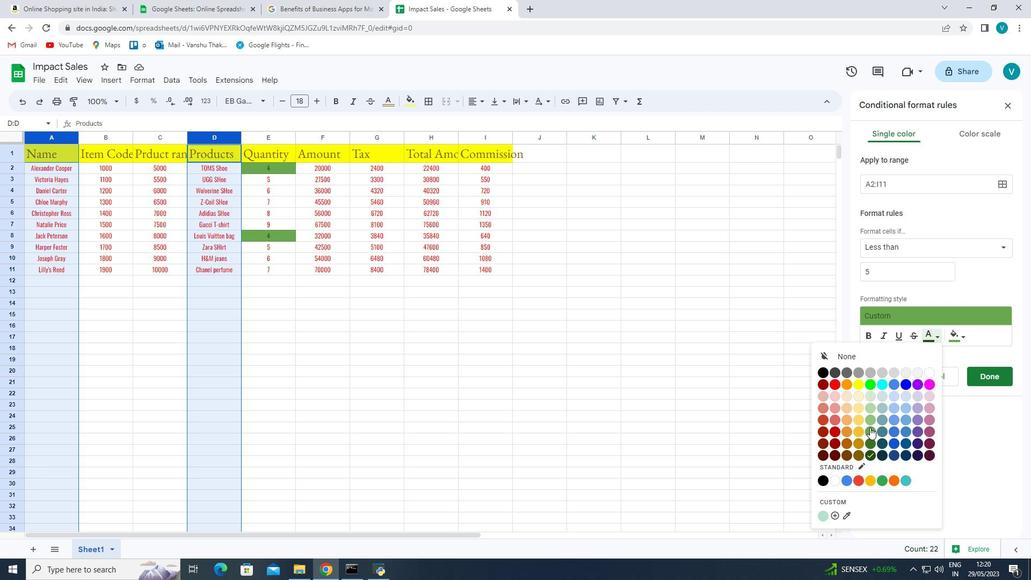 
Action: Mouse moved to (935, 338)
Screenshot: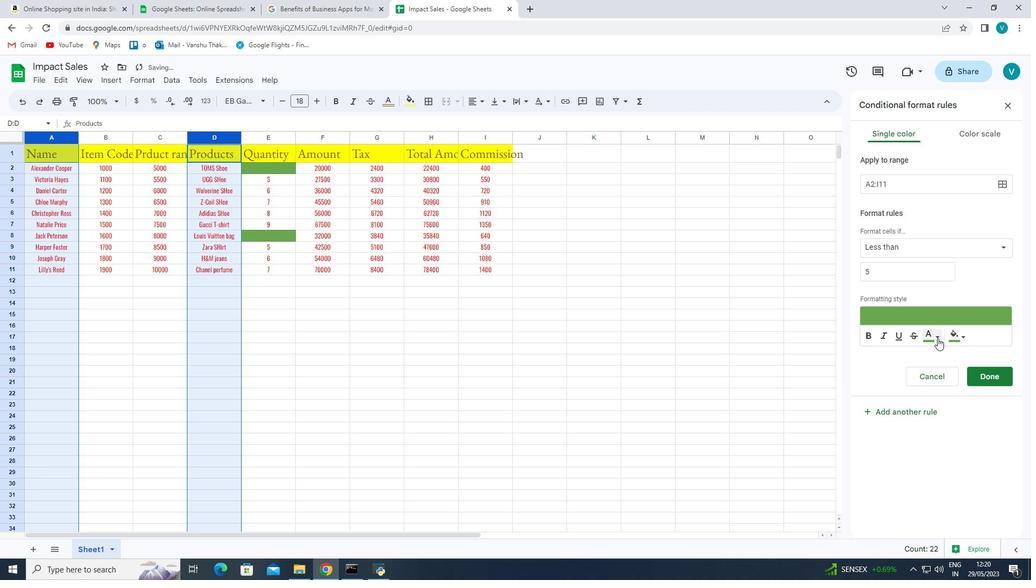 
Action: Mouse pressed left at (935, 338)
Screenshot: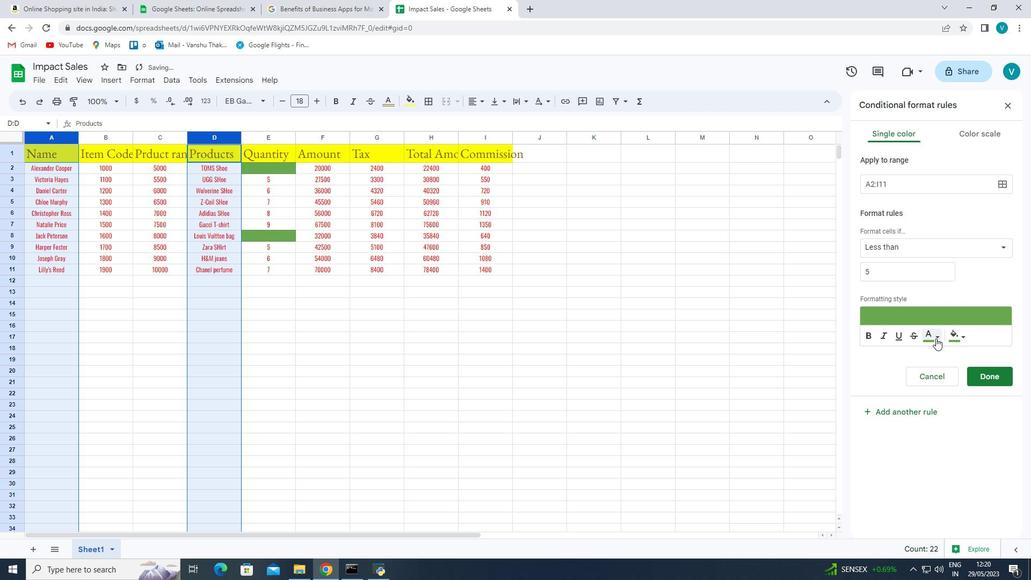 
Action: Mouse moved to (930, 338)
Screenshot: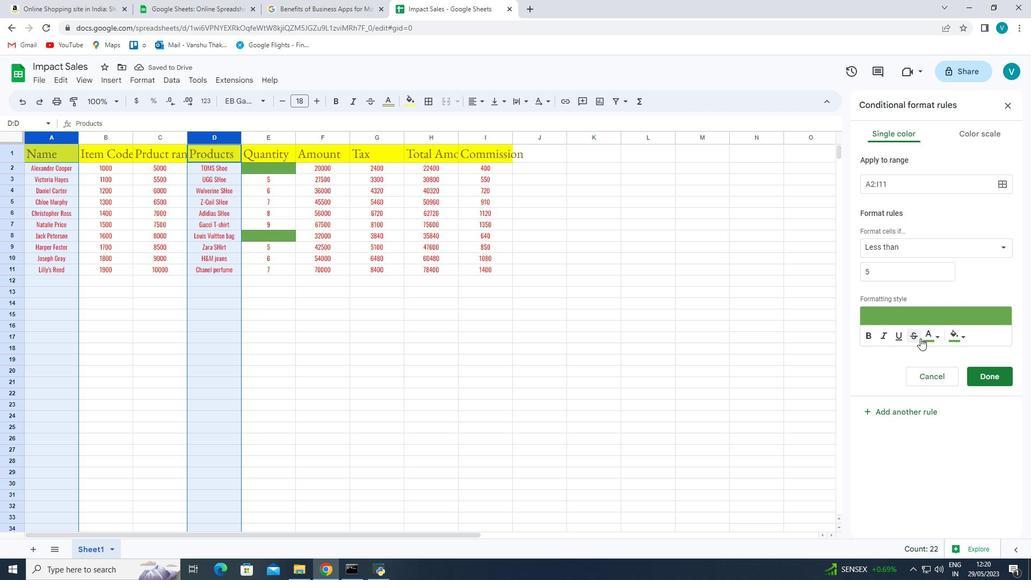 
Action: Mouse pressed left at (930, 338)
Screenshot: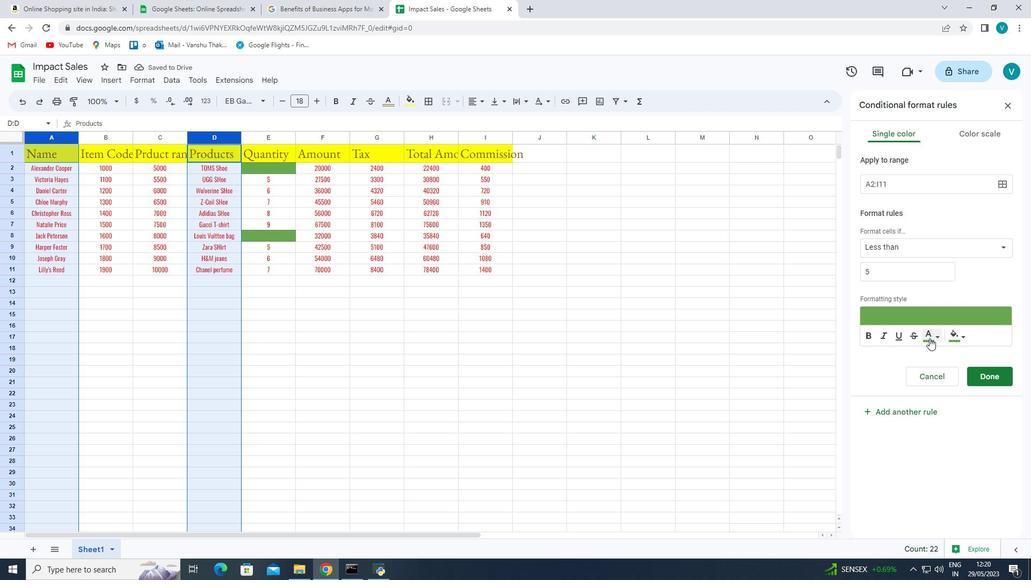 
Action: Mouse moved to (819, 373)
Screenshot: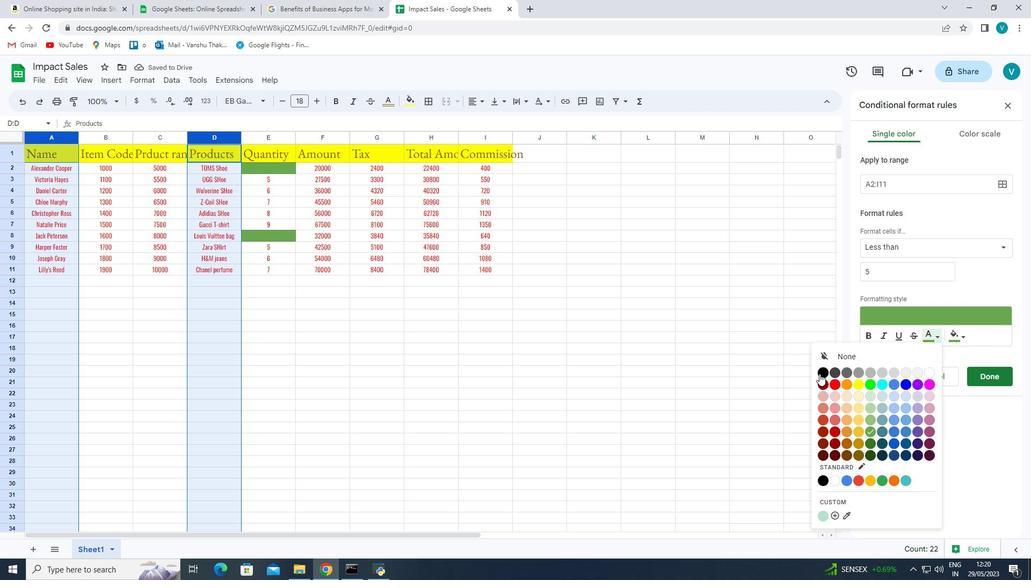 
Action: Mouse pressed left at (819, 373)
Screenshot: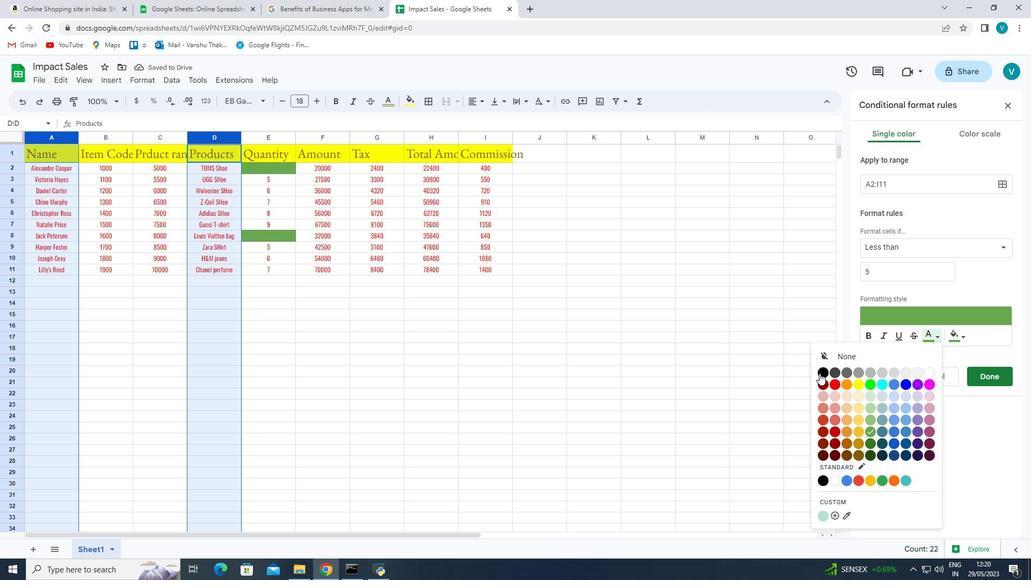
Action: Mouse moved to (906, 403)
Screenshot: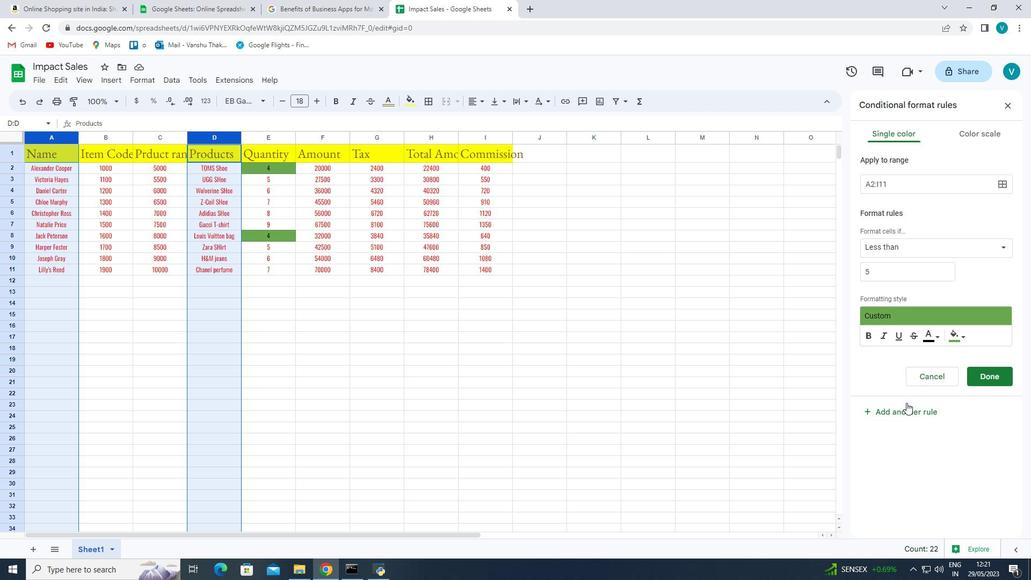 
Action: Mouse pressed left at (906, 403)
Screenshot: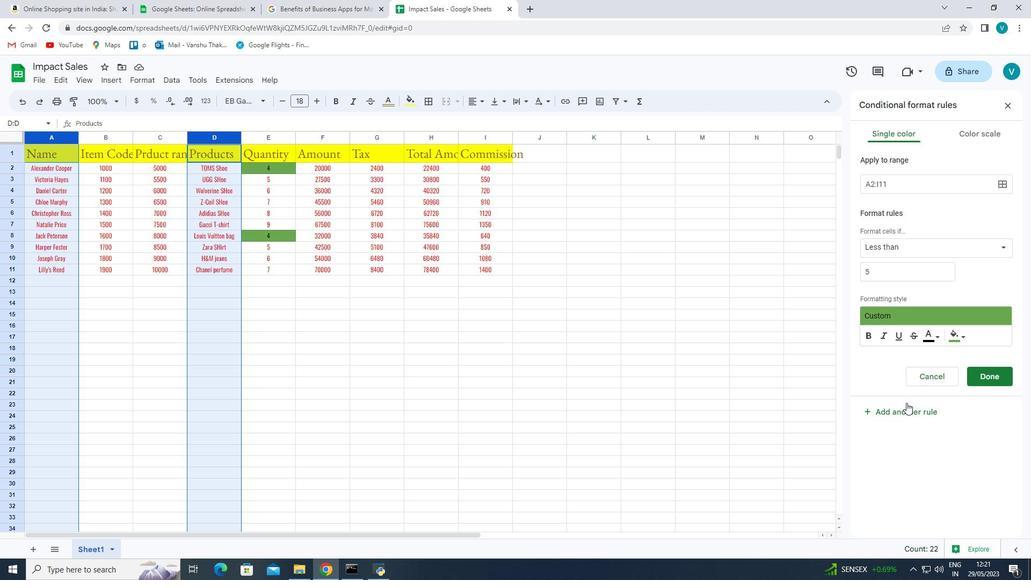 
Action: Mouse moved to (931, 335)
Screenshot: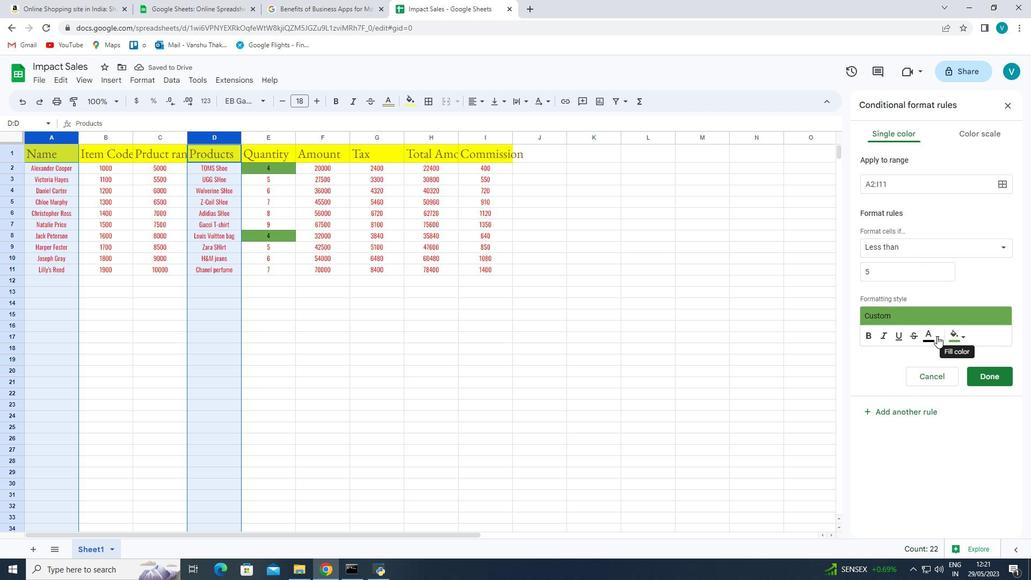 
Action: Mouse pressed left at (931, 335)
Screenshot: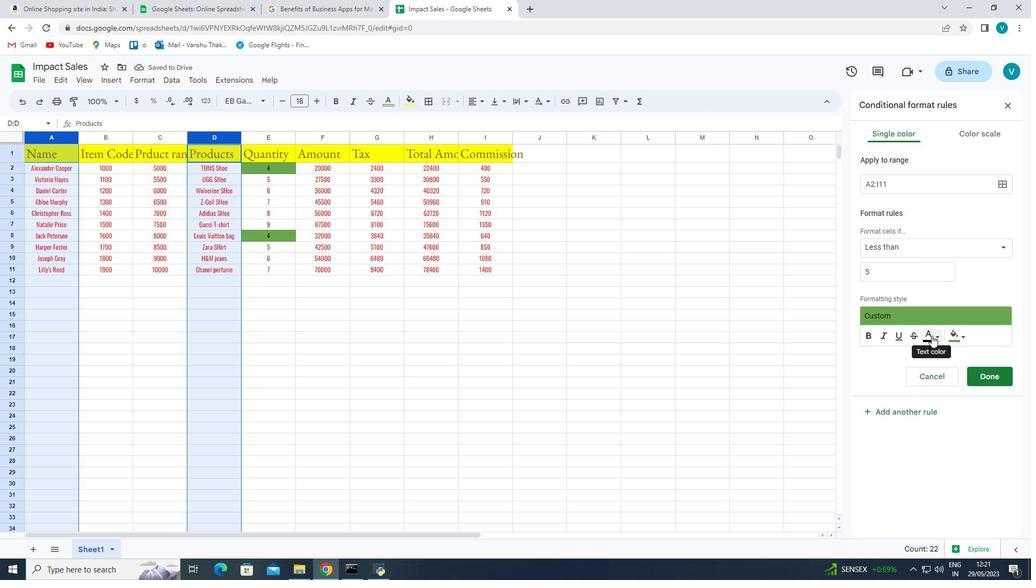 
Action: Mouse moved to (869, 443)
Screenshot: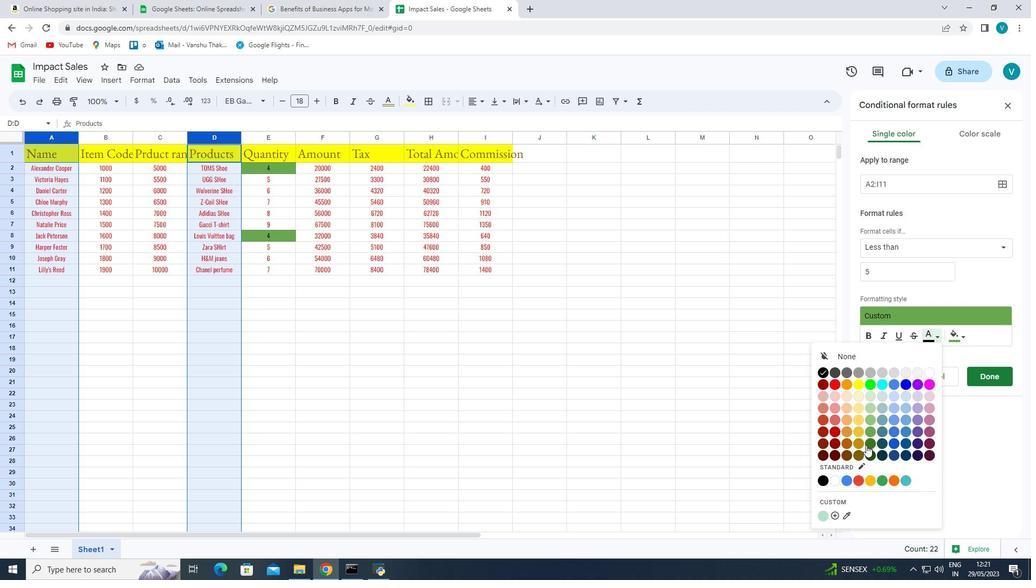 
Action: Mouse pressed left at (869, 443)
Screenshot: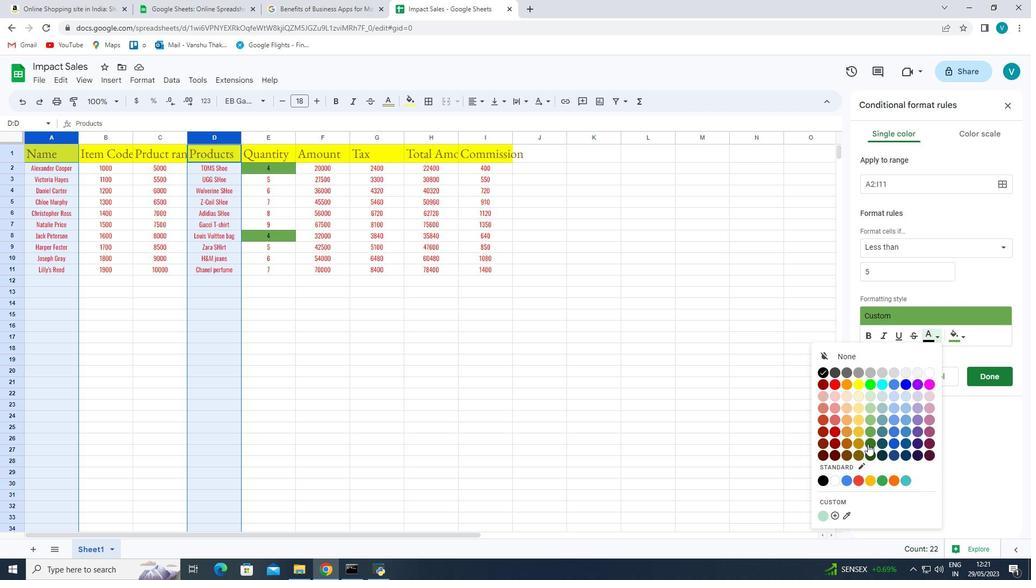 
Action: Mouse moved to (985, 373)
Screenshot: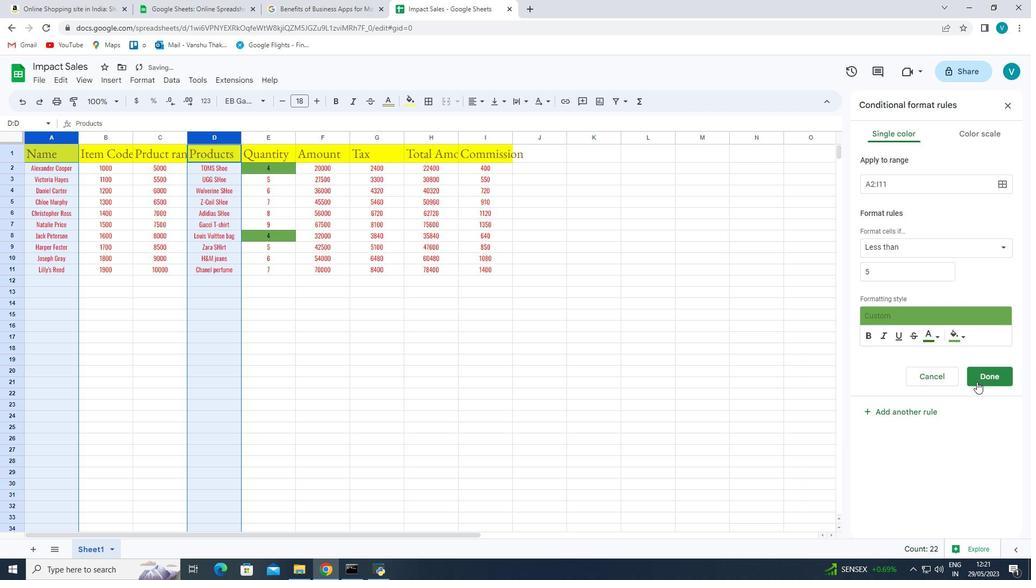 
Action: Mouse pressed left at (985, 373)
Screenshot: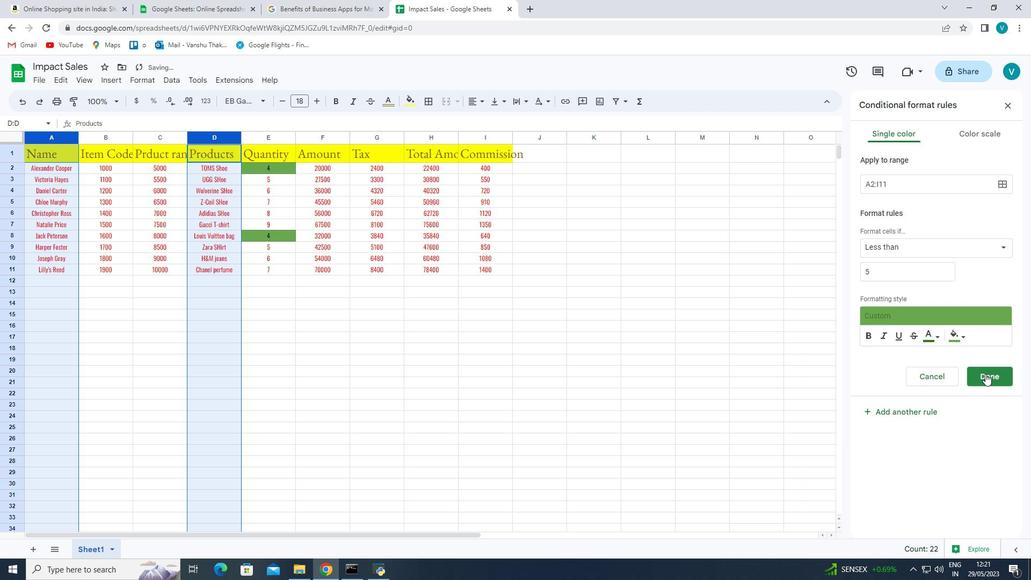 
Action: Mouse moved to (154, 77)
Screenshot: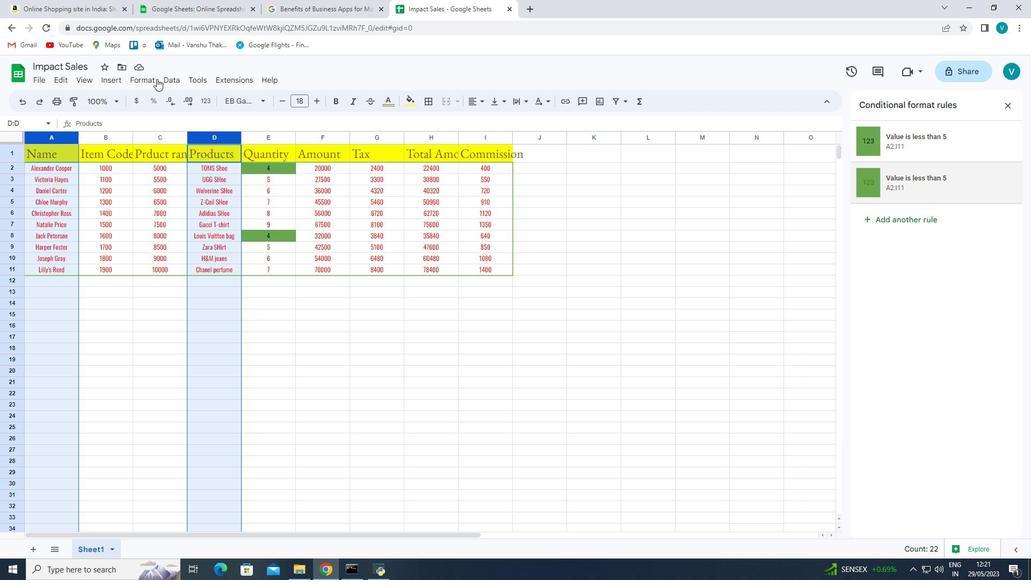 
Action: Mouse pressed left at (154, 77)
Screenshot: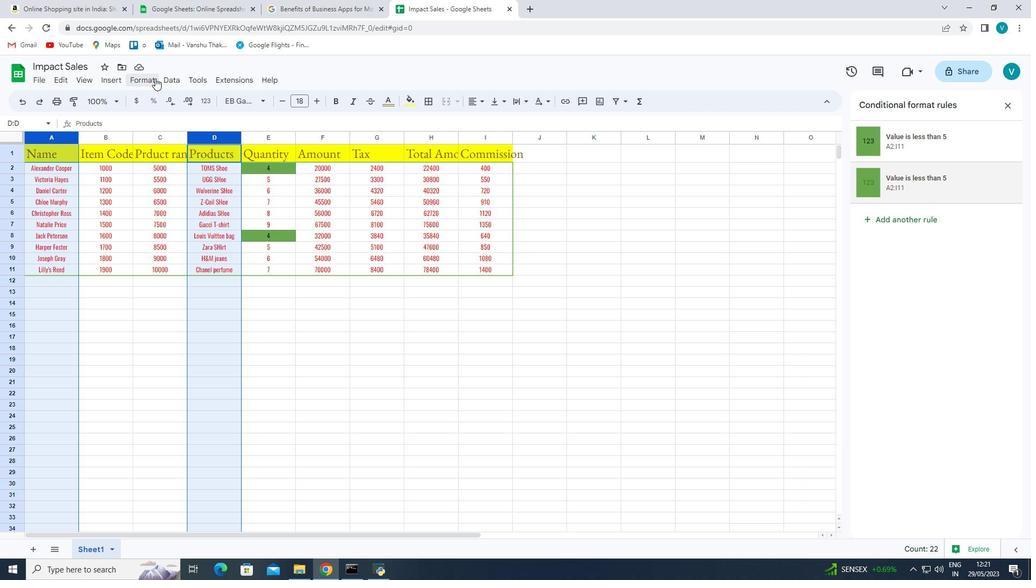
Action: Mouse moved to (185, 278)
Screenshot: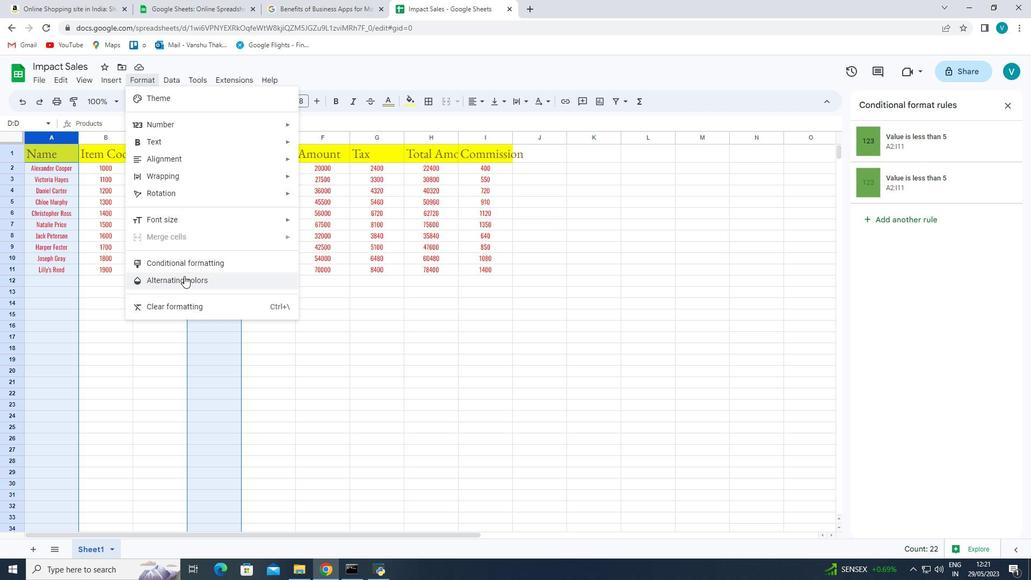 
Action: Mouse pressed left at (185, 278)
Screenshot: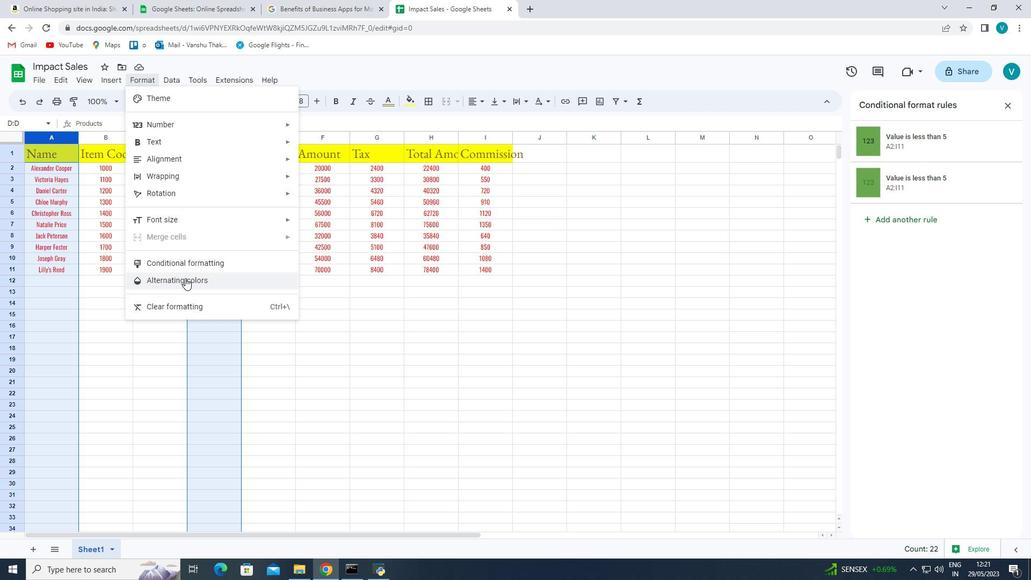 
Action: Mouse moved to (959, 240)
Screenshot: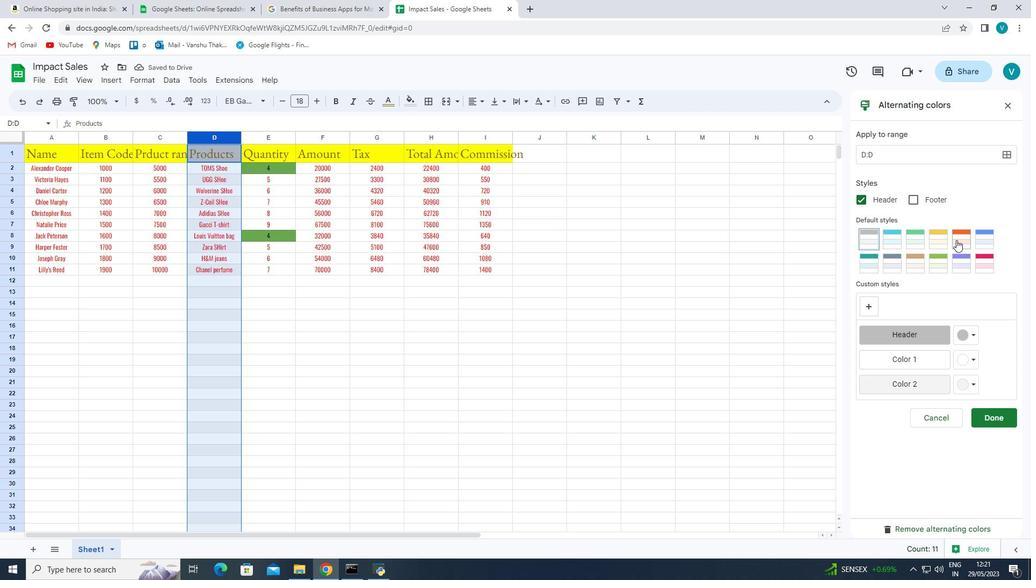 
Action: Mouse pressed left at (959, 240)
Screenshot: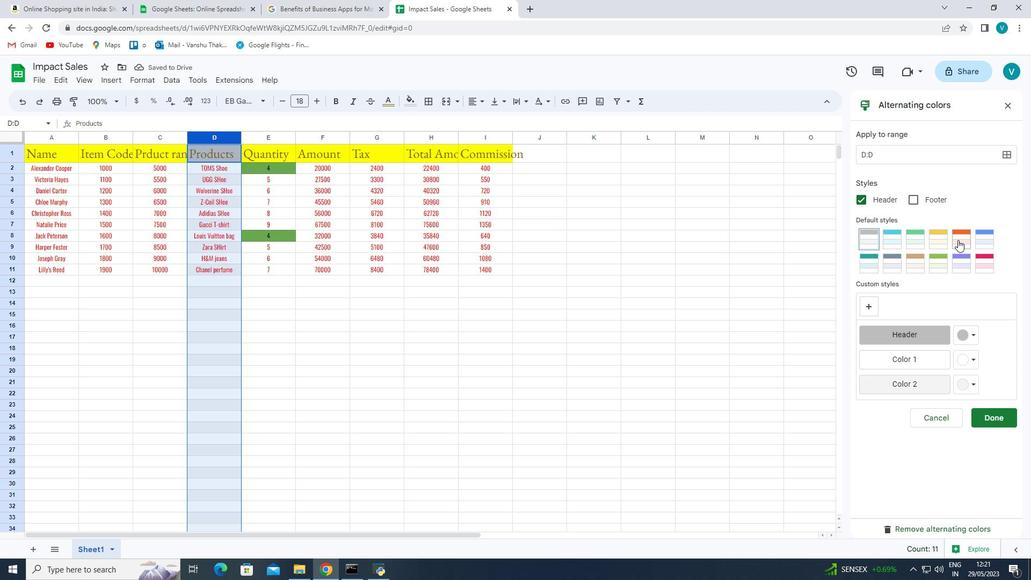 
Action: Mouse moved to (1007, 416)
Screenshot: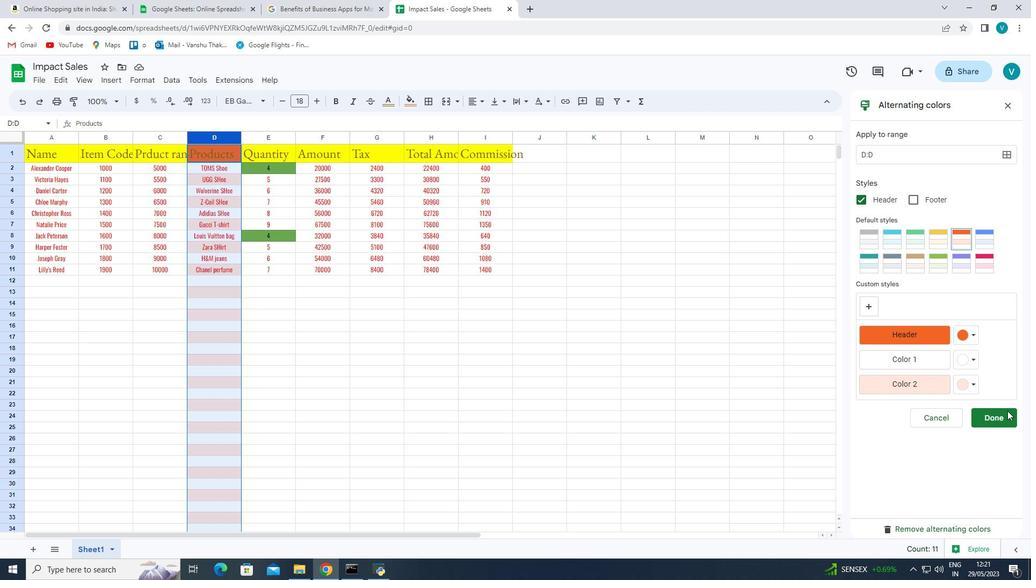 
Action: Mouse pressed left at (1007, 416)
Screenshot: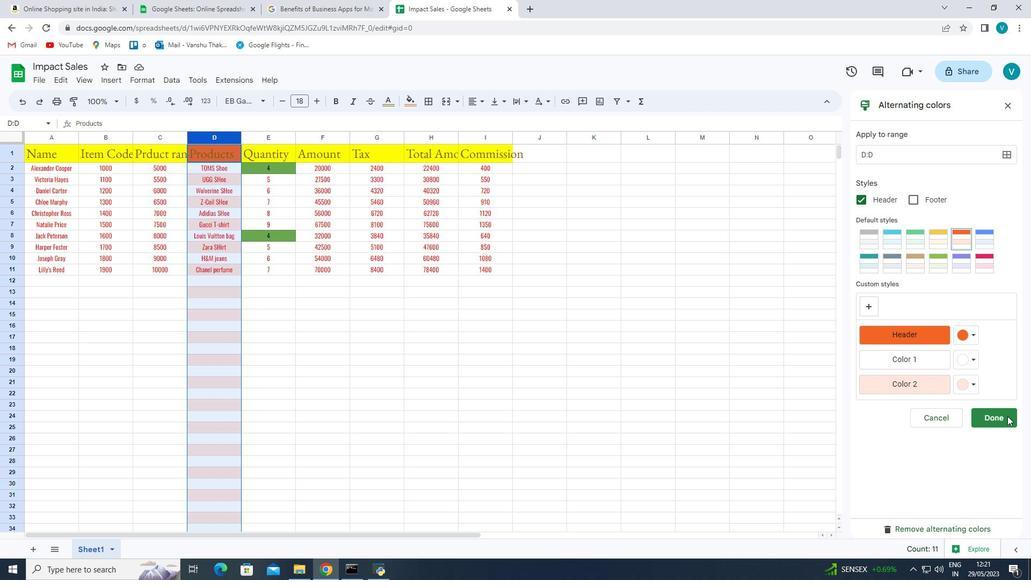
Action: Mouse moved to (732, 316)
Screenshot: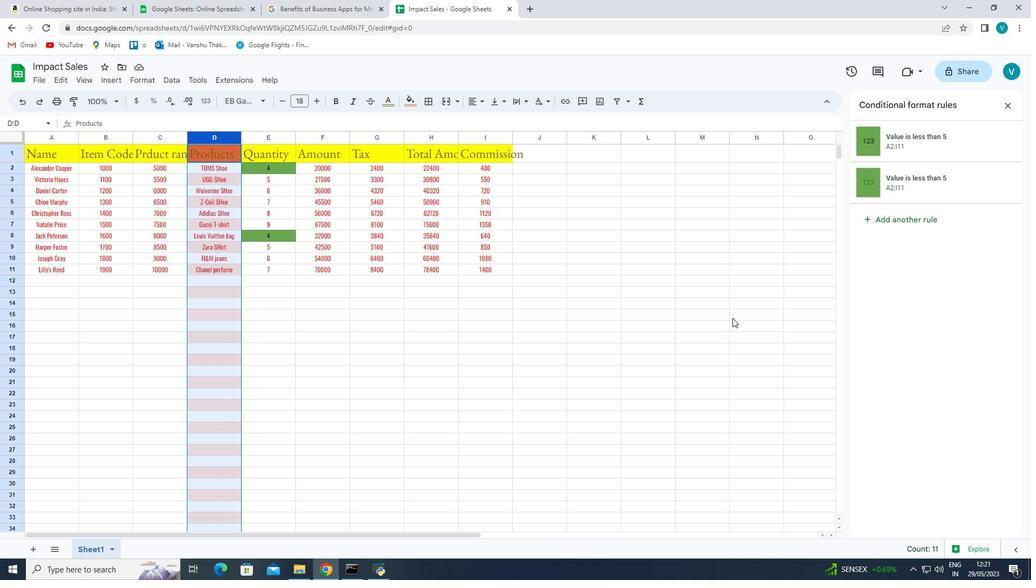 
Action: Mouse pressed left at (732, 316)
Screenshot: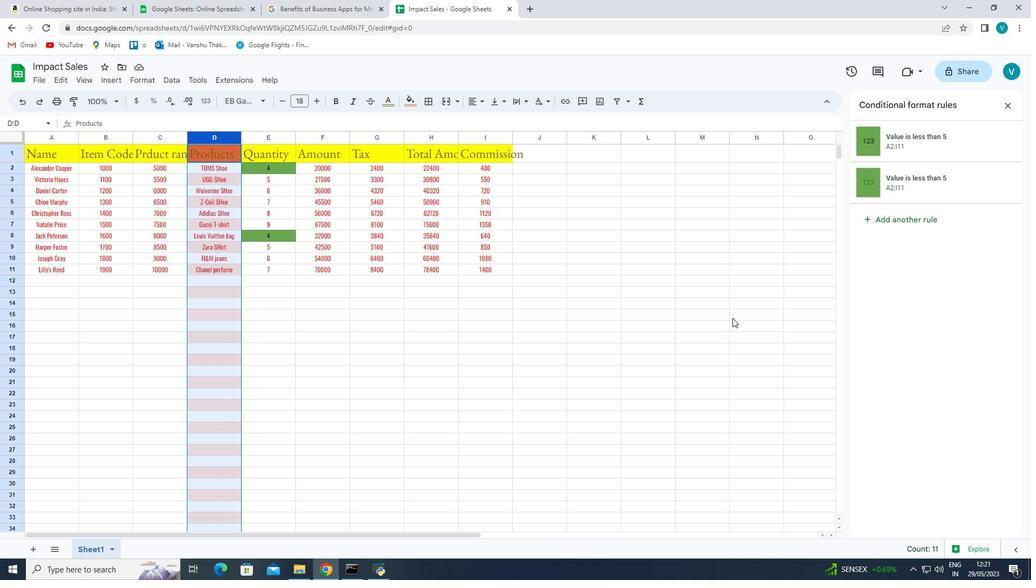 
Action: Mouse moved to (660, 306)
Screenshot: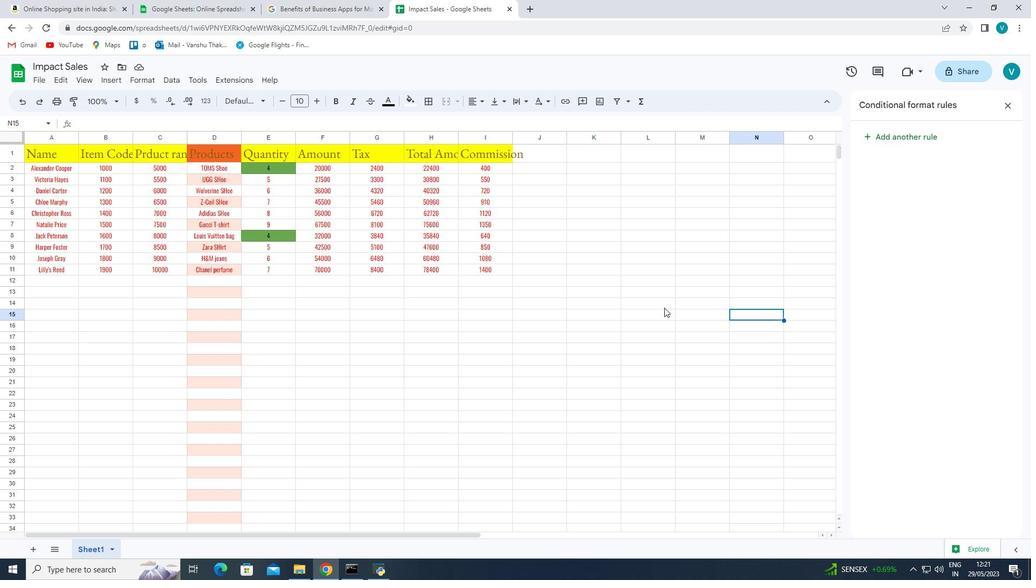 
Action: Key pressed ctrl+S
Screenshot: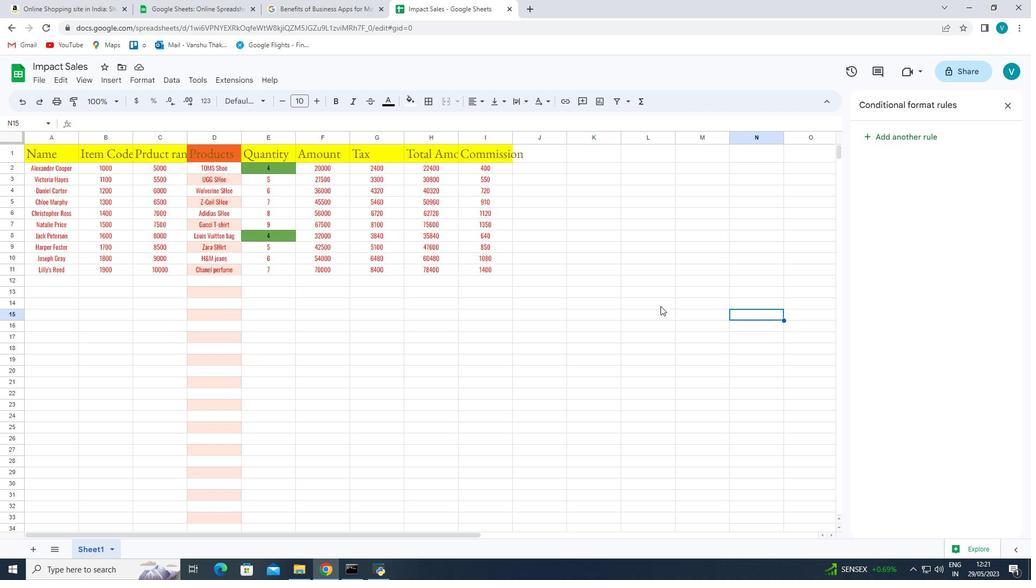 
Action: Mouse moved to (681, 191)
Screenshot: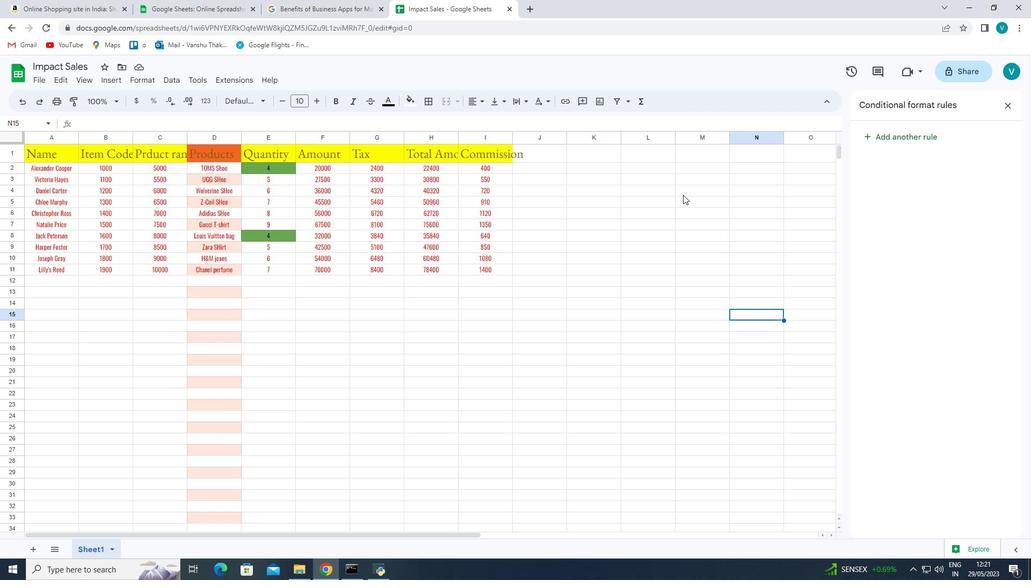 
Action: Key pressed ctrl+S
Screenshot: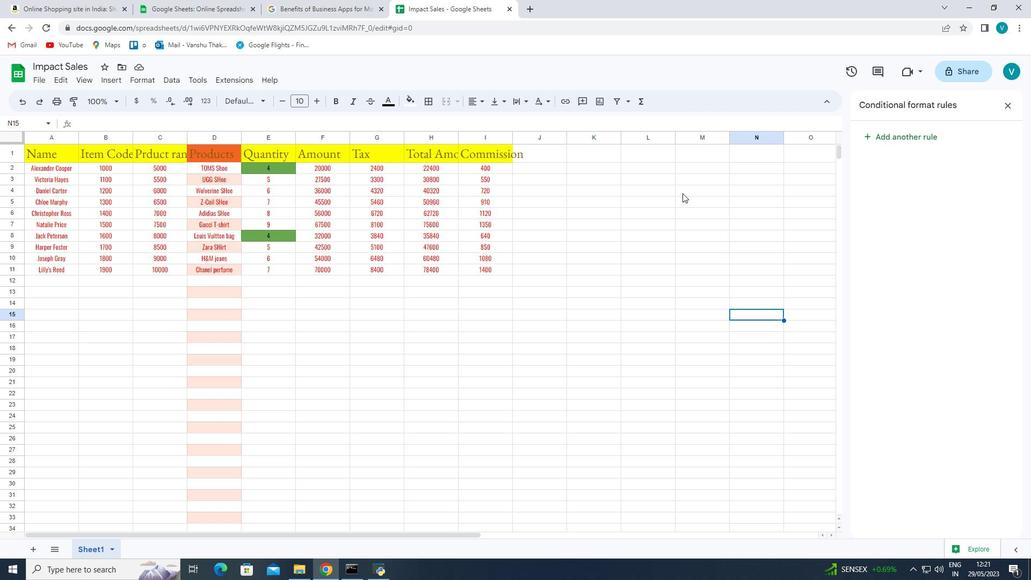 
Action: Mouse moved to (681, 191)
Screenshot: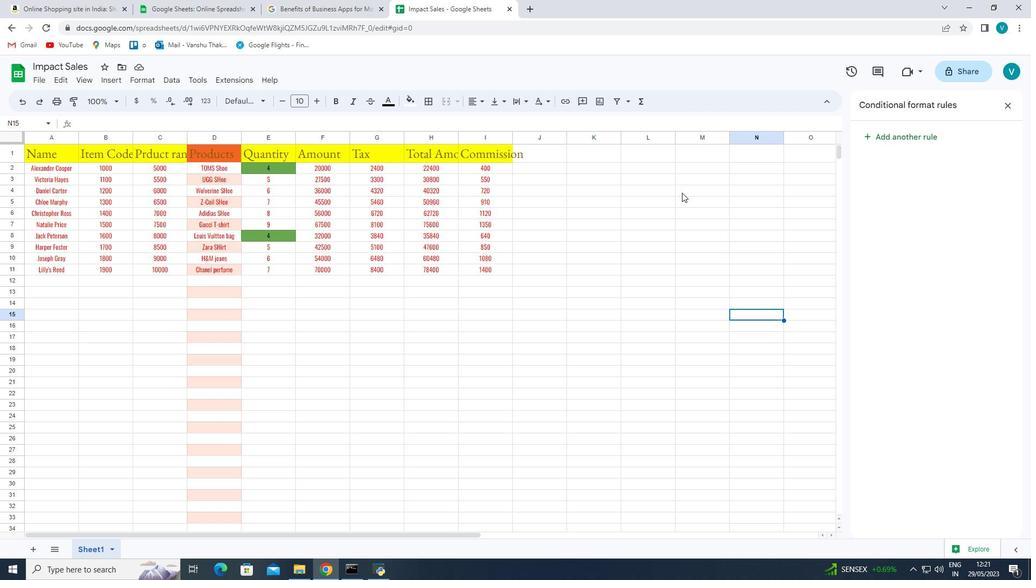 
Action: Key pressed <'\x13'><'\x13'><'\x13'>
Screenshot: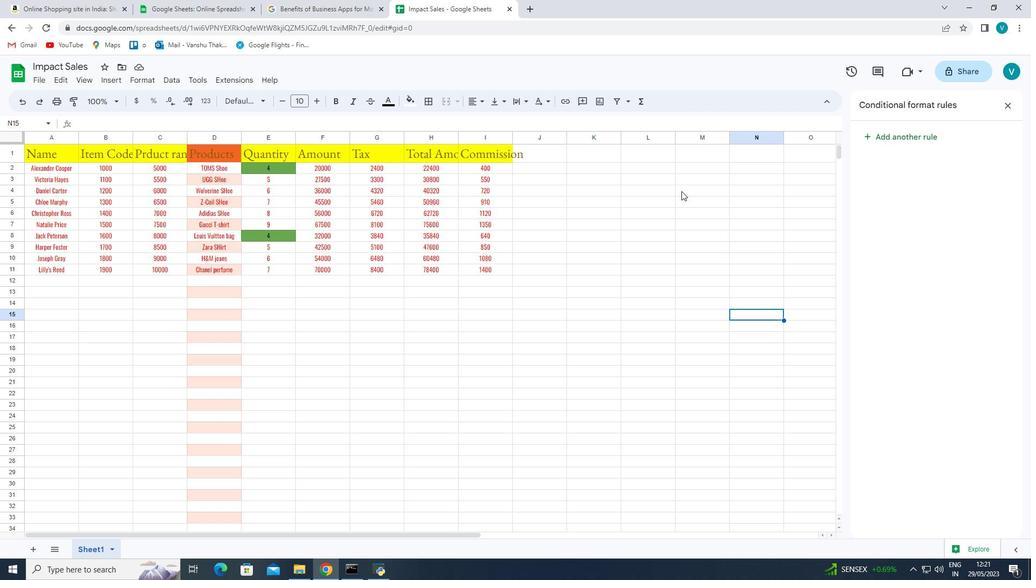 
